 Task: Open Card Compliance Audit Performance Review in Board Content Marketing Podcast Strategy and Execution to Workspace Email Management and add a team member Softage.1@softage.net, a label Purple, a checklist Branding, an attachment from your google drive, a color Purple and finally, add a card description 'Plan and execute company team-building workshop' and a comment 'Given the potential impact of this task on our company reputation for innovation, let us ensure that we approach it with a sense of creativity and imagination.'. Add a start date 'Jan 09, 1900' with a due date 'Jan 16, 1900'
Action: Mouse moved to (633, 133)
Screenshot: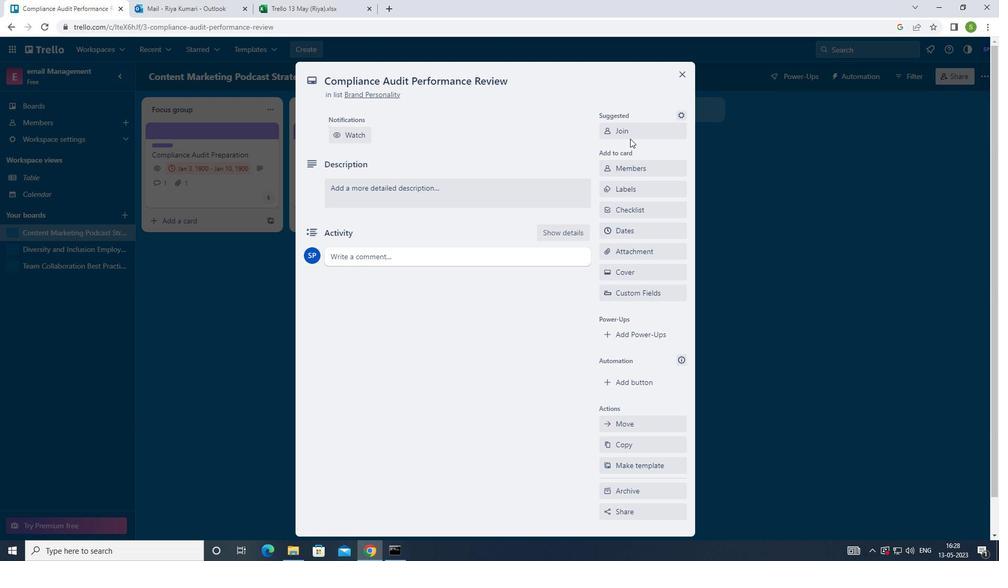 
Action: Mouse pressed left at (633, 133)
Screenshot: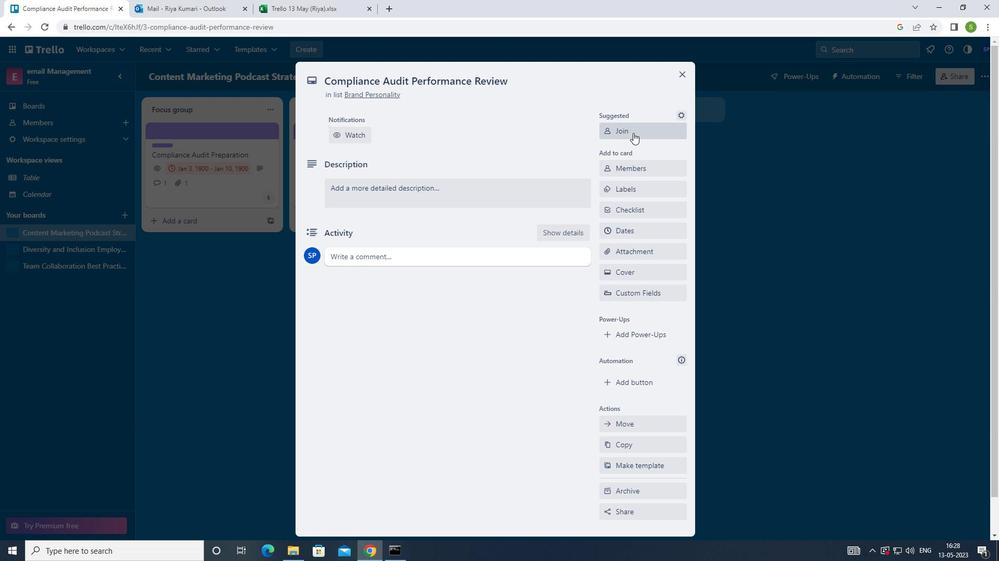 
Action: Mouse moved to (645, 134)
Screenshot: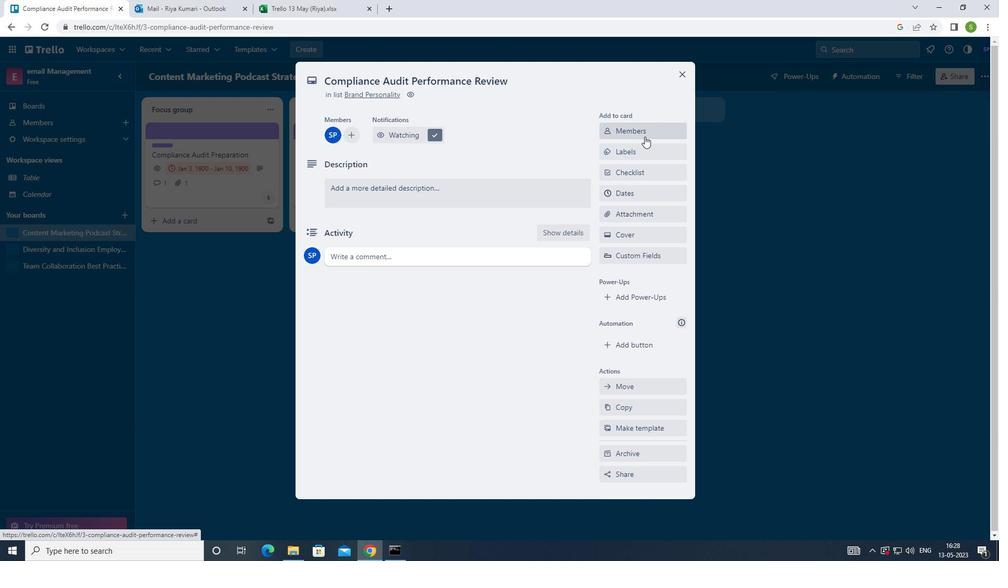 
Action: Mouse pressed left at (645, 134)
Screenshot: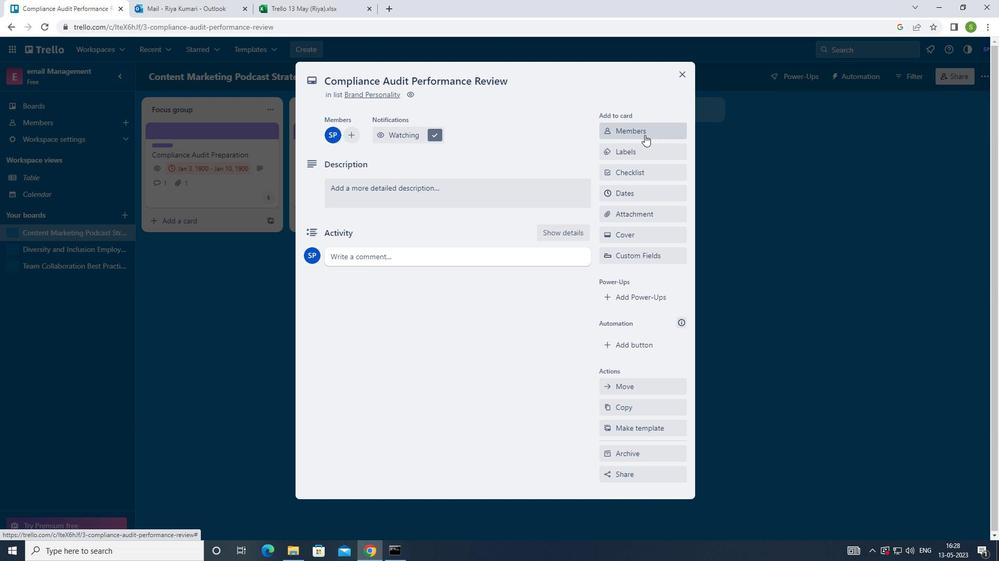 
Action: Mouse moved to (694, 280)
Screenshot: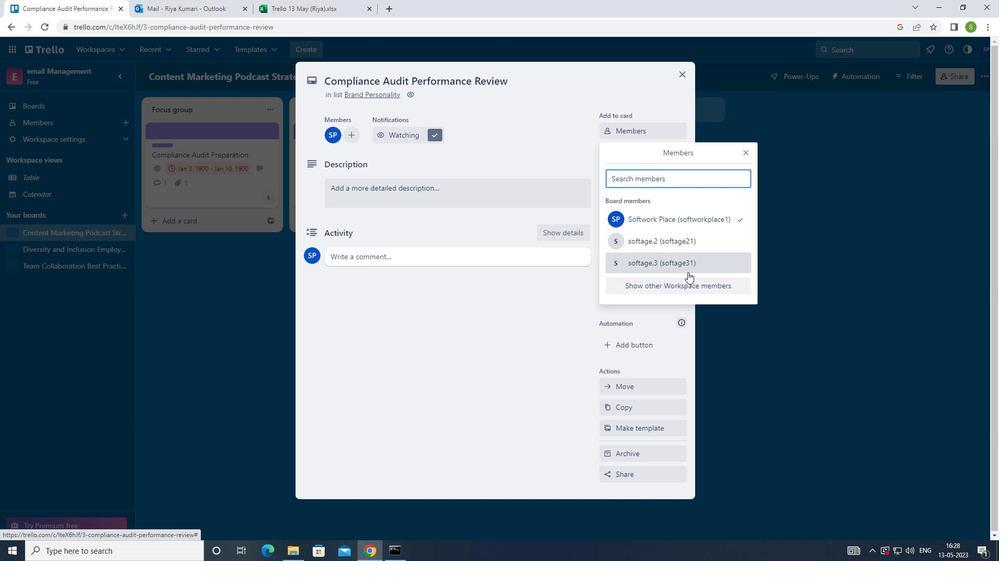 
Action: Key pressed <Key.shift>SOFTAGE.1<Key.shift>@<Key.backspace><Key.backspace><Key.backspace><Key.backspace><Key.backspace><Key.backspace><Key.backspace><Key.backspace><Key.backspace><Key.backspace><Key.backspace><Key.backspace><Key.backspace><Key.caps_lock><Key.shift>SOFTAGE.1<Key.shift>@SOFTAGE.NET
Screenshot: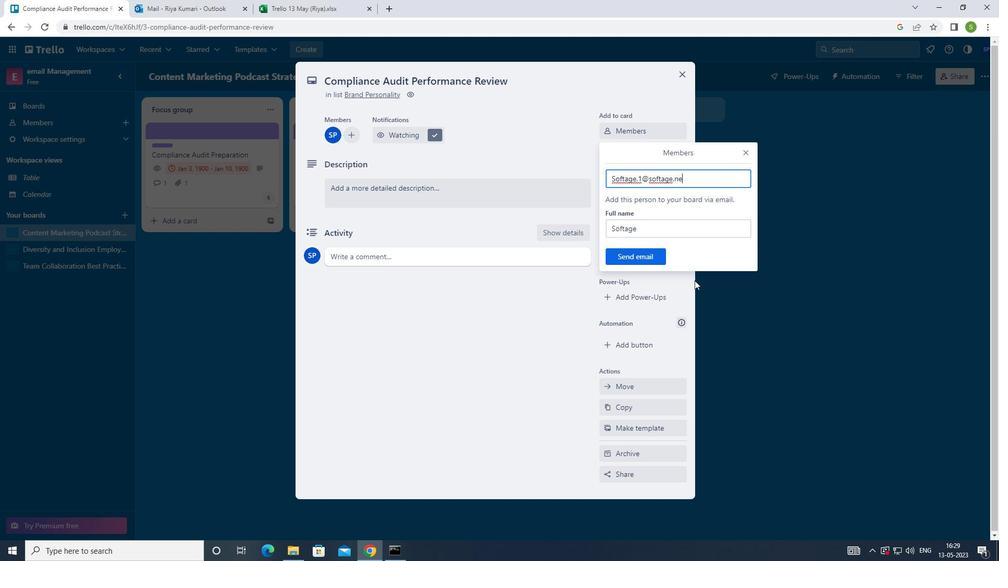
Action: Mouse moved to (641, 257)
Screenshot: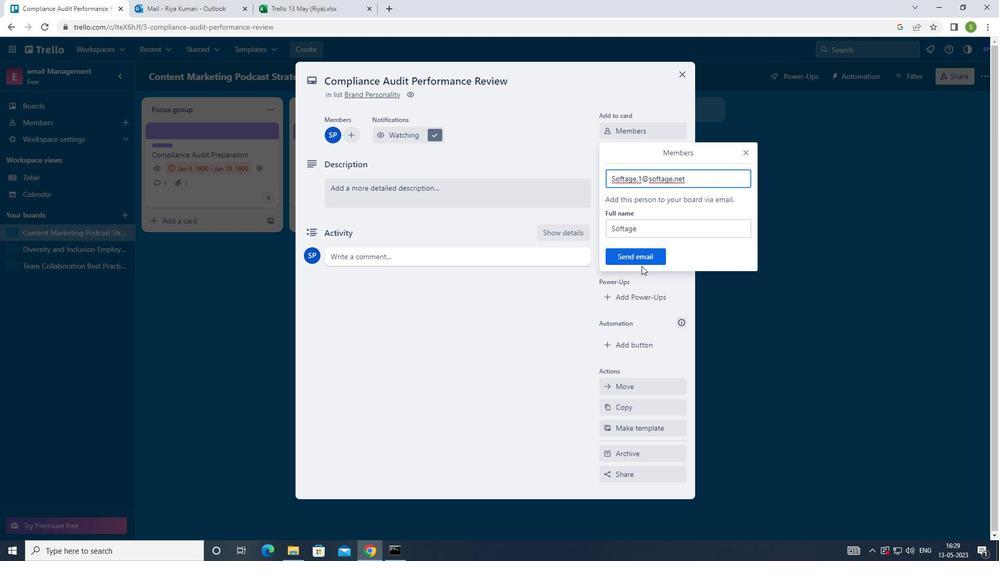 
Action: Mouse pressed left at (641, 257)
Screenshot: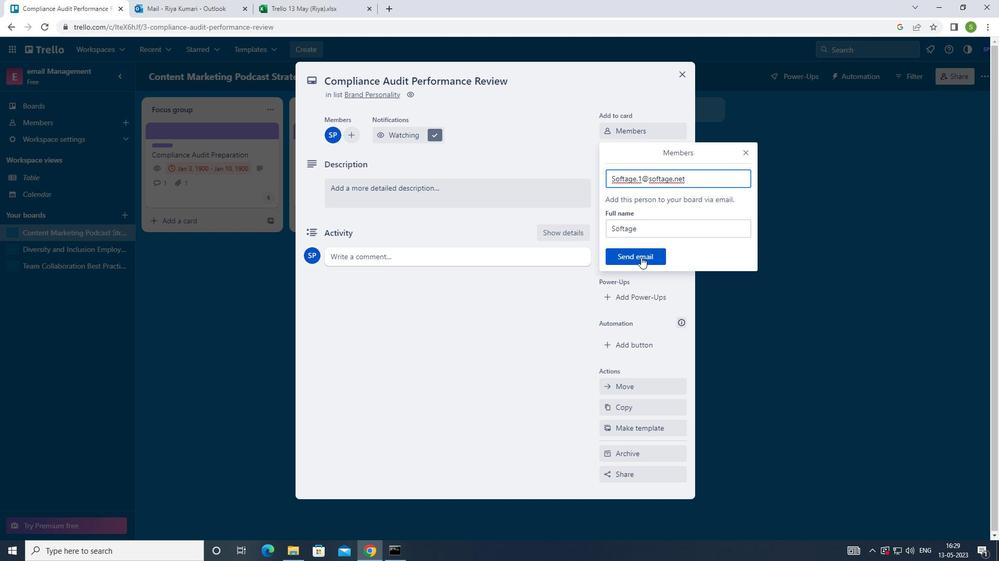 
Action: Mouse moved to (638, 154)
Screenshot: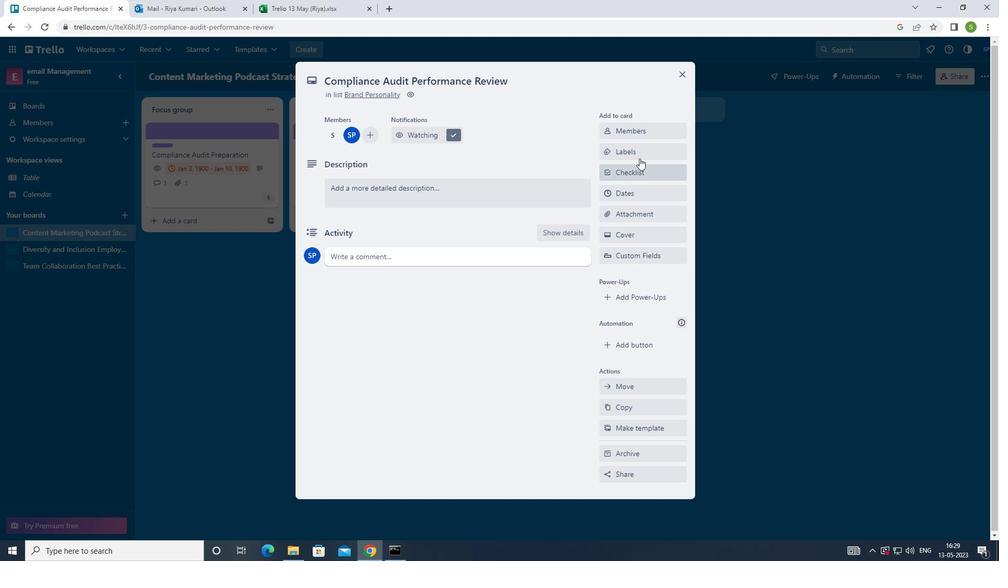 
Action: Mouse pressed left at (638, 154)
Screenshot: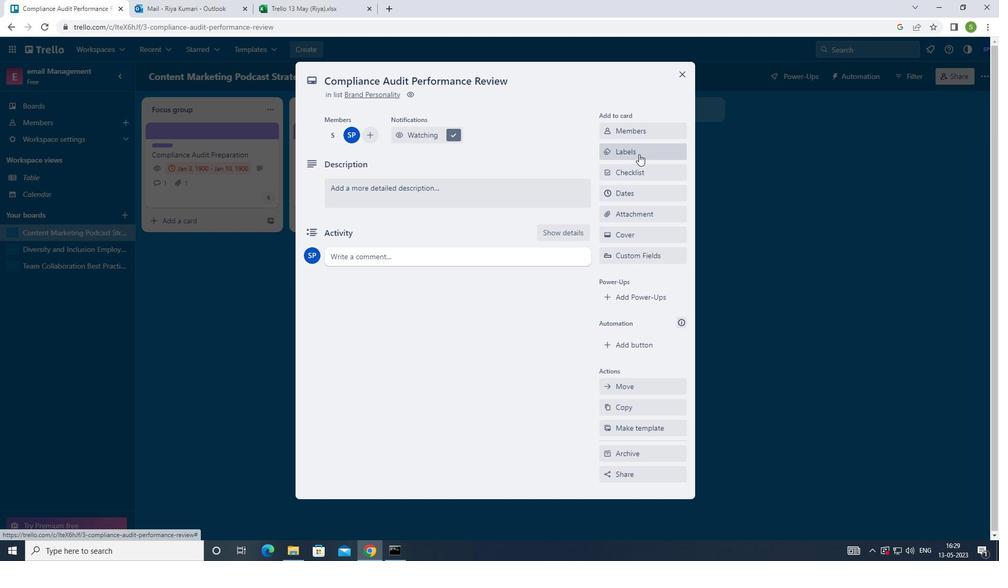 
Action: Mouse moved to (610, 311)
Screenshot: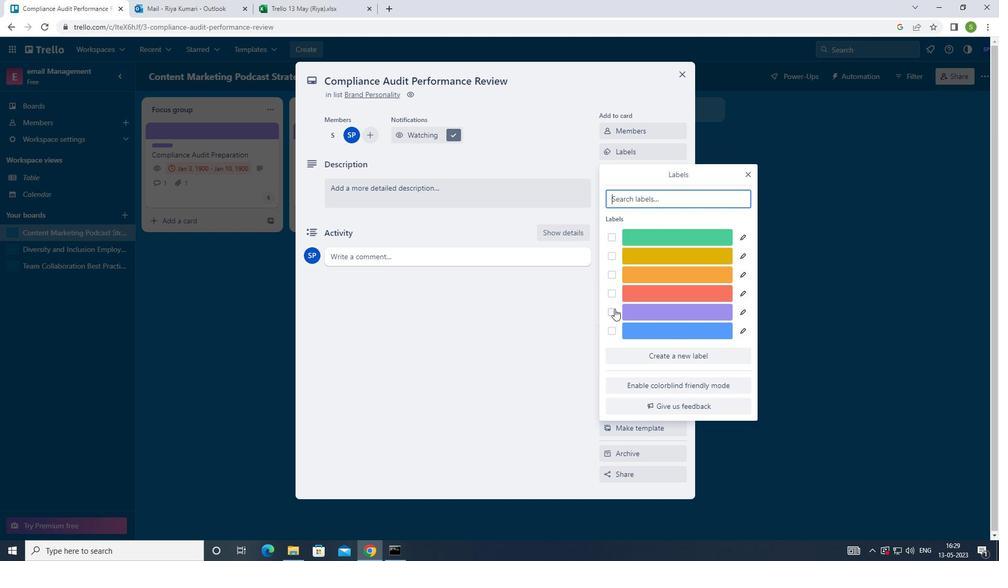 
Action: Mouse pressed left at (610, 311)
Screenshot: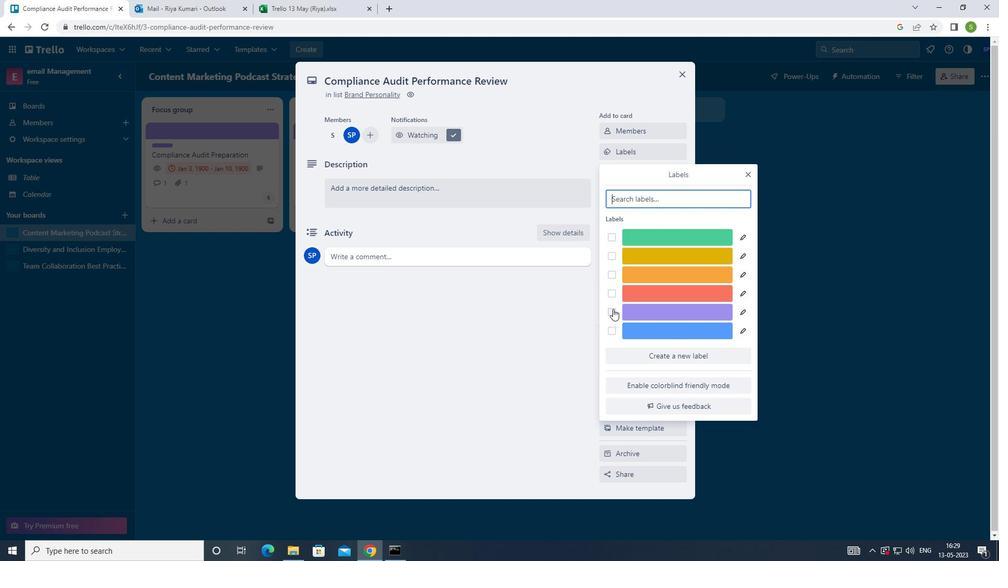 
Action: Mouse moved to (746, 174)
Screenshot: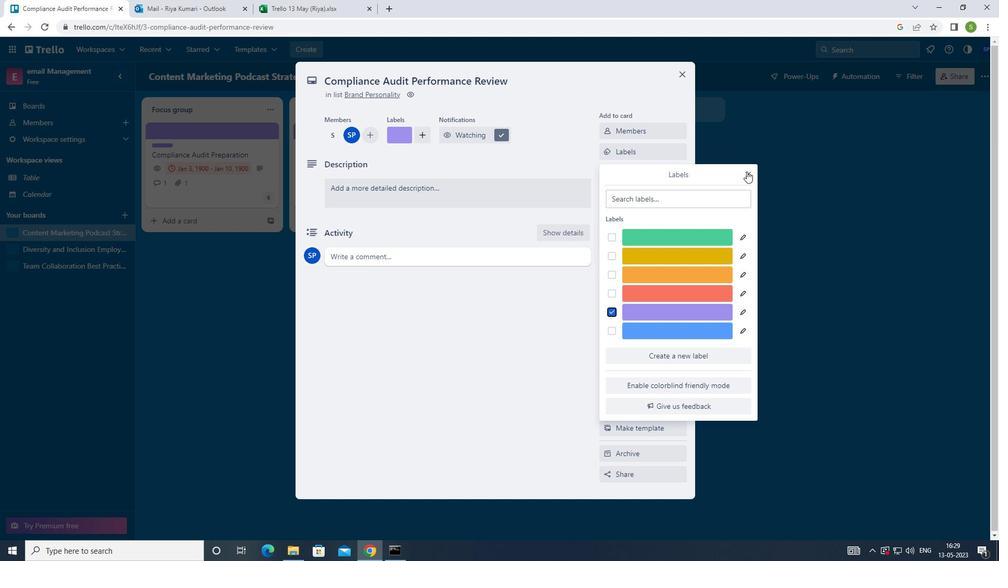 
Action: Mouse pressed left at (746, 174)
Screenshot: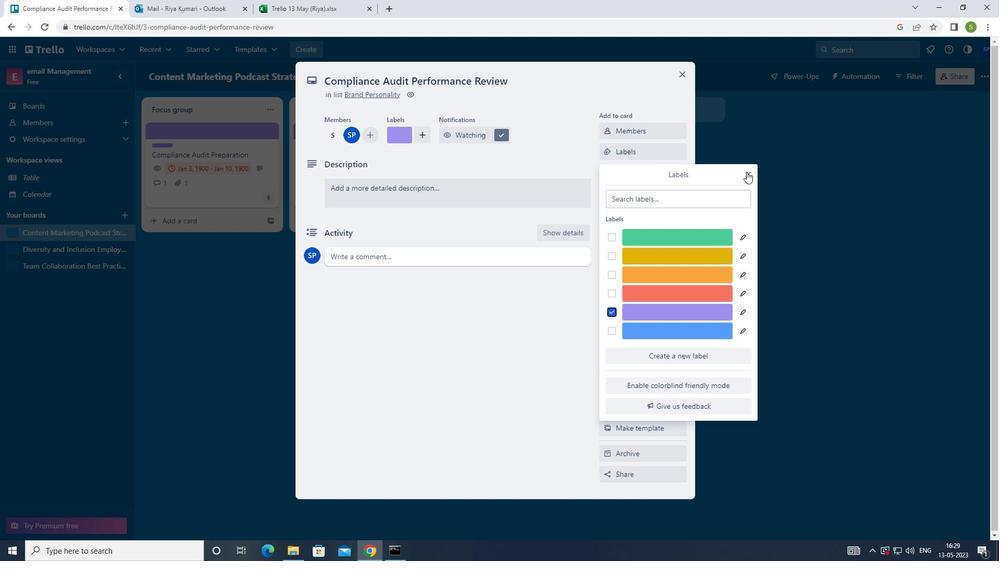 
Action: Mouse moved to (639, 170)
Screenshot: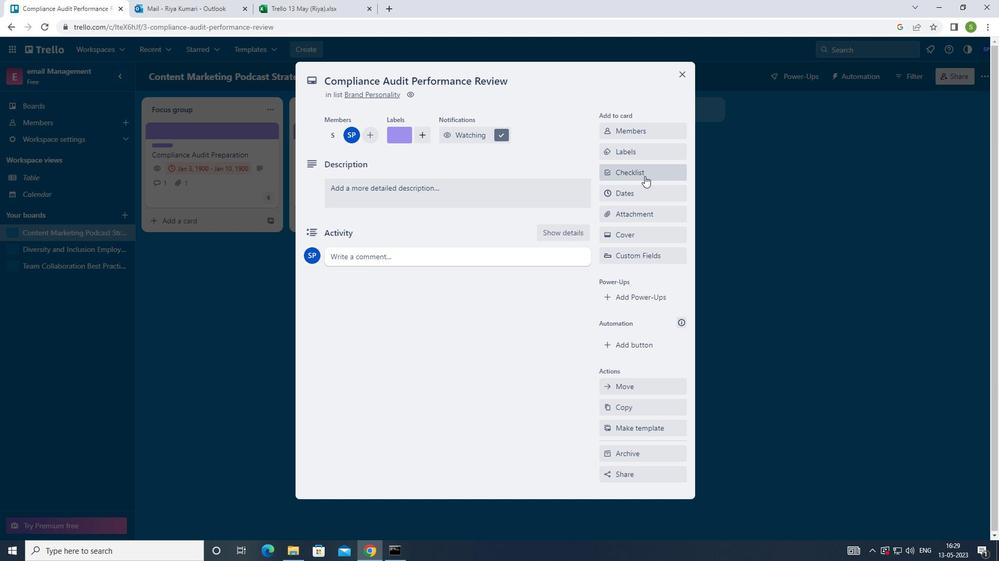 
Action: Mouse pressed left at (639, 170)
Screenshot: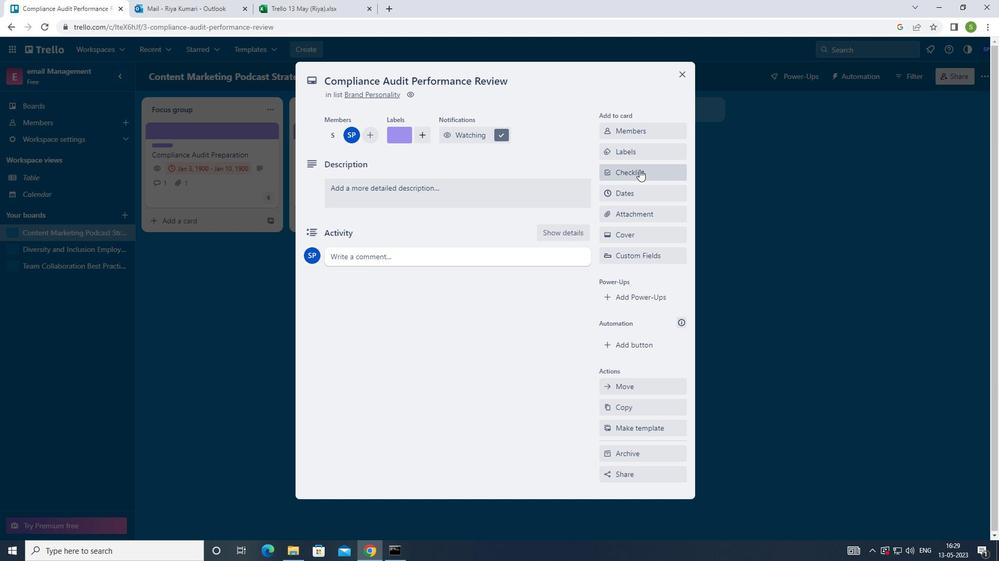 
Action: Mouse moved to (650, 209)
Screenshot: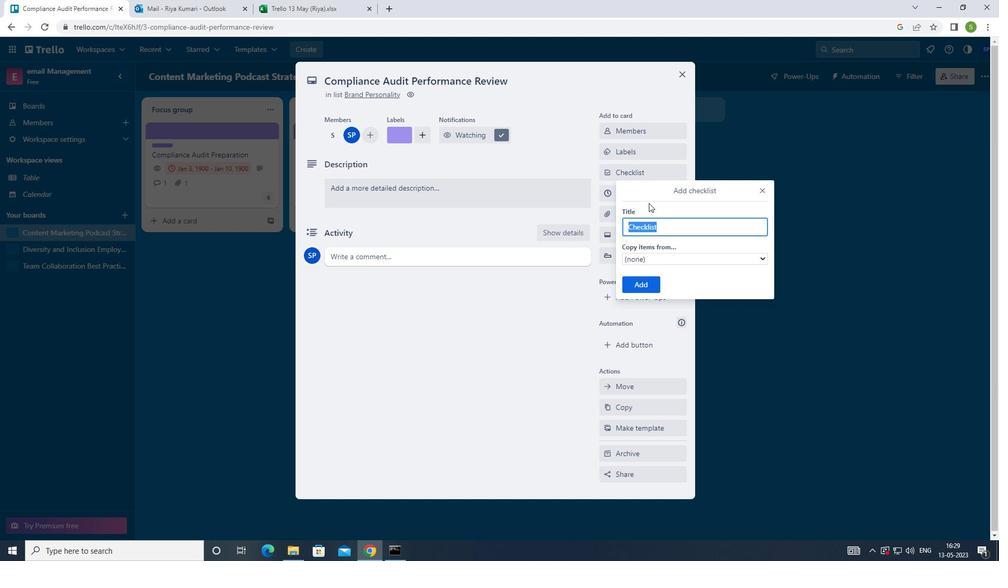 
Action: Key pressed <Key.shift>BRANDING
Screenshot: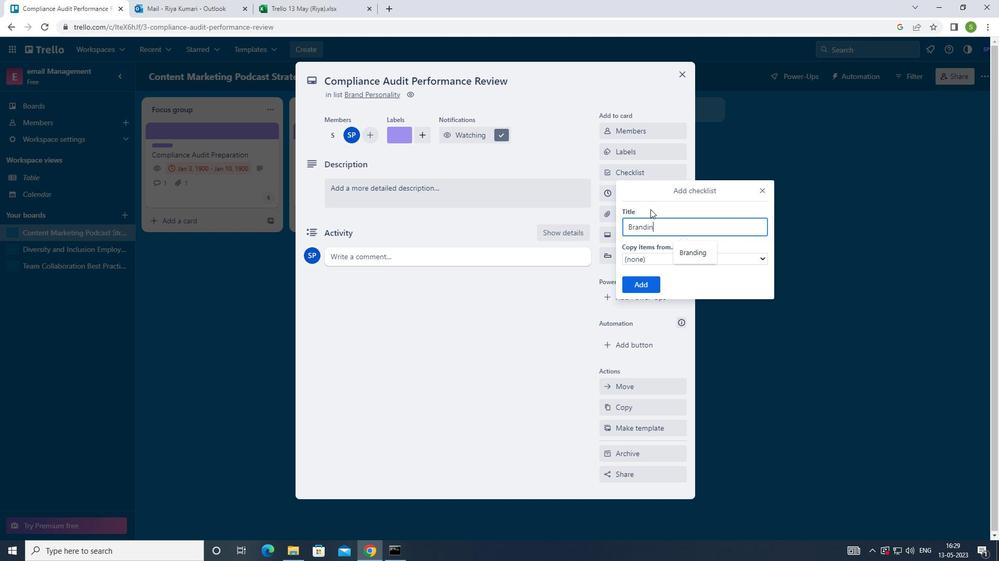 
Action: Mouse moved to (642, 288)
Screenshot: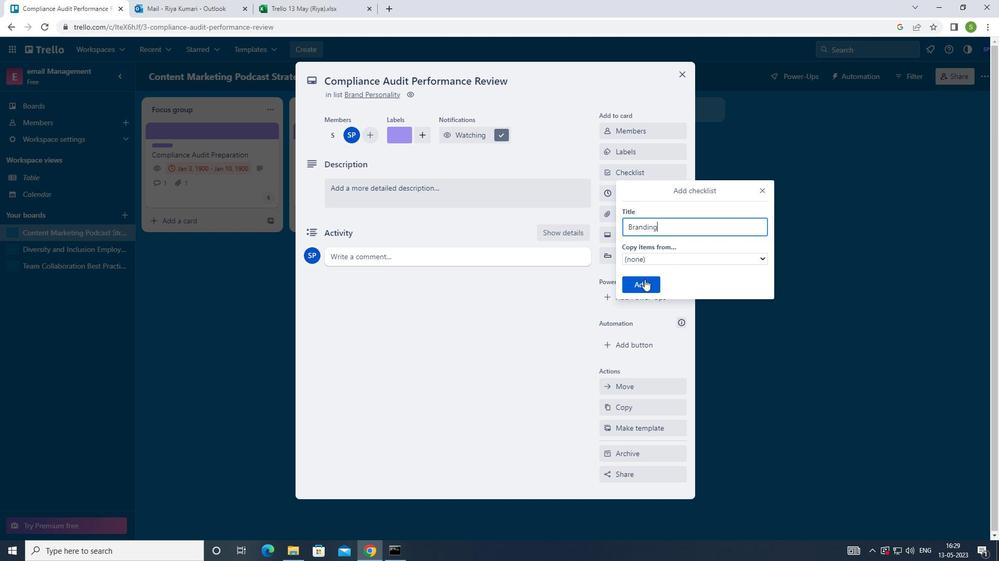 
Action: Mouse pressed left at (642, 288)
Screenshot: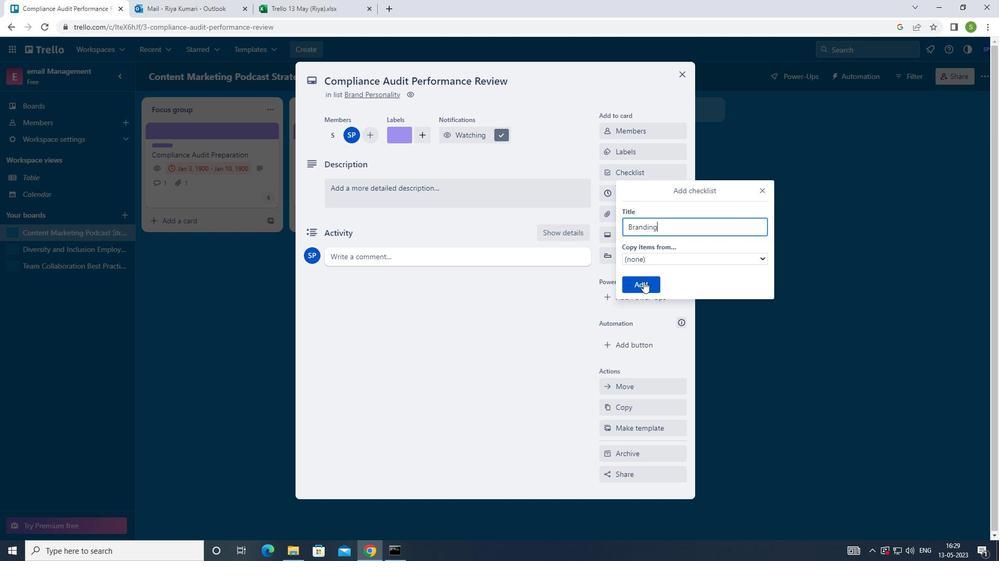
Action: Mouse moved to (635, 220)
Screenshot: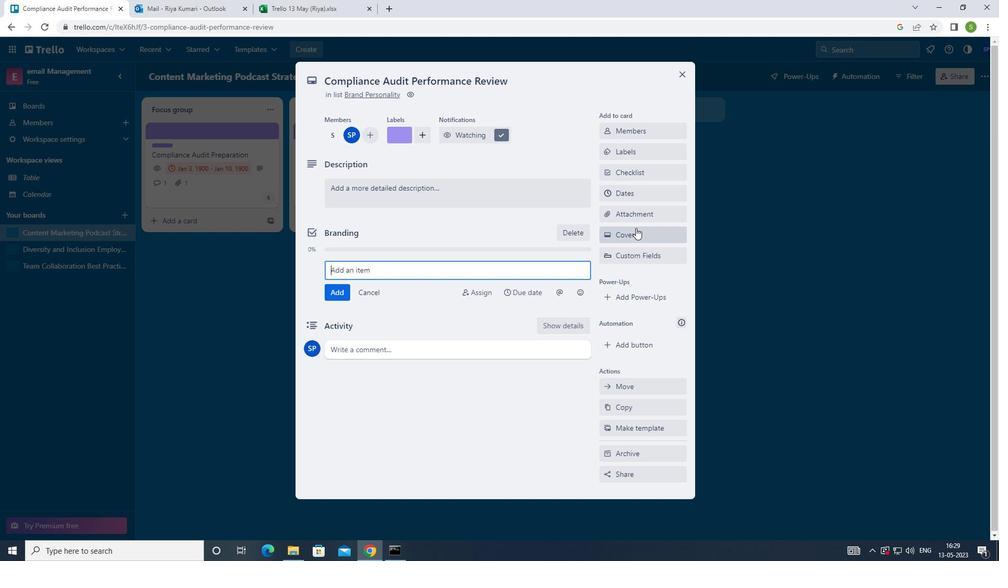 
Action: Mouse pressed left at (635, 220)
Screenshot: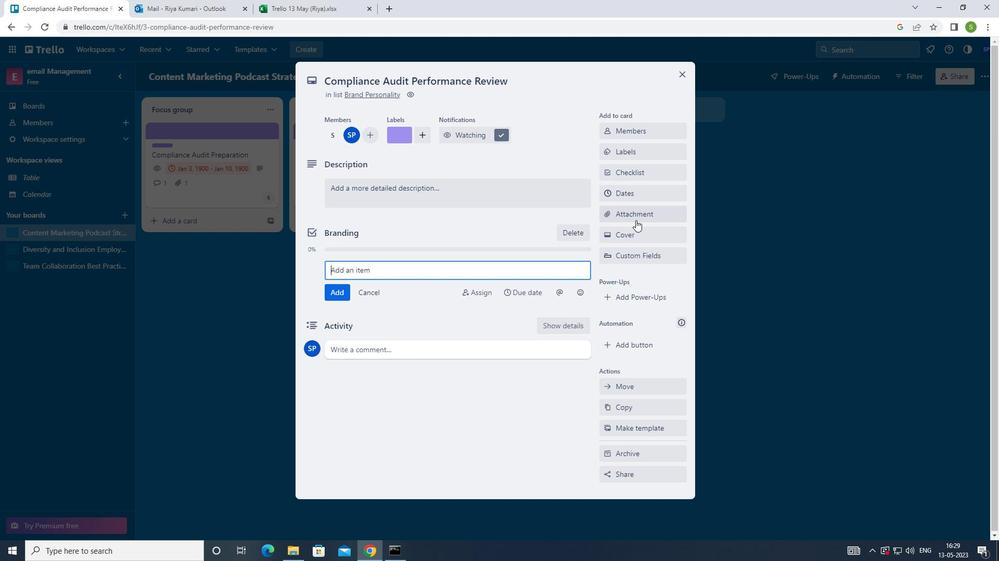 
Action: Mouse moved to (642, 294)
Screenshot: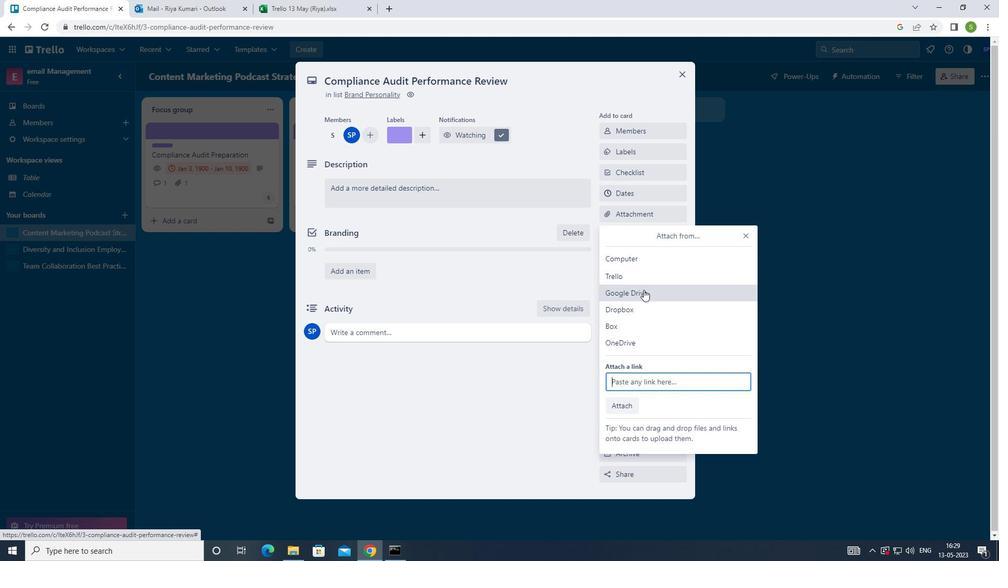 
Action: Mouse pressed left at (642, 294)
Screenshot: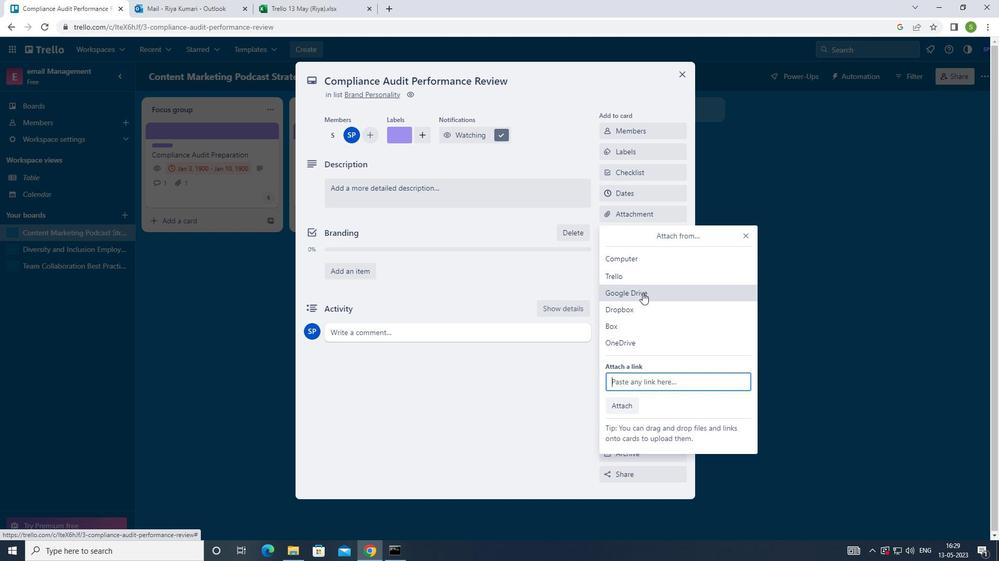 
Action: Mouse moved to (291, 281)
Screenshot: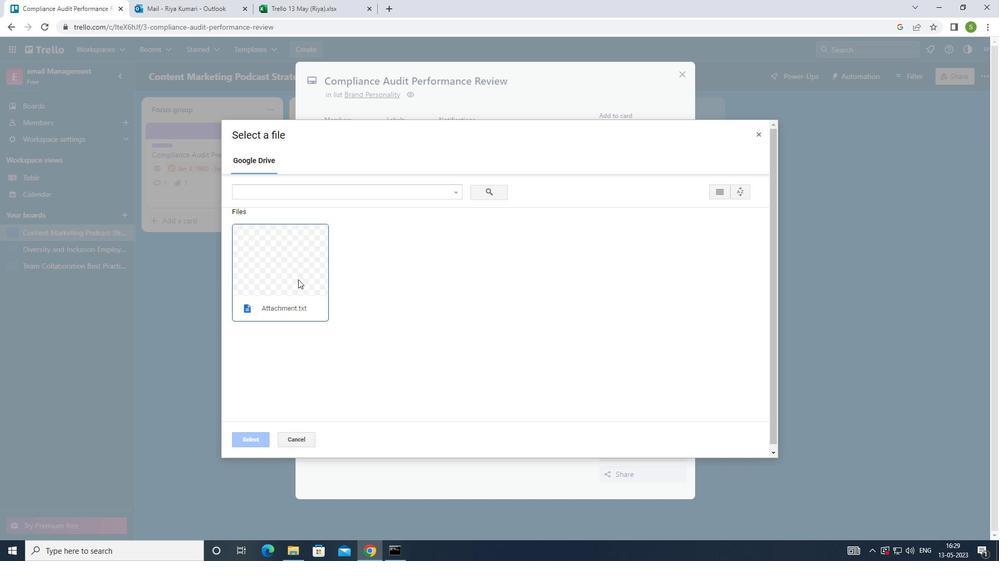 
Action: Mouse pressed left at (291, 281)
Screenshot: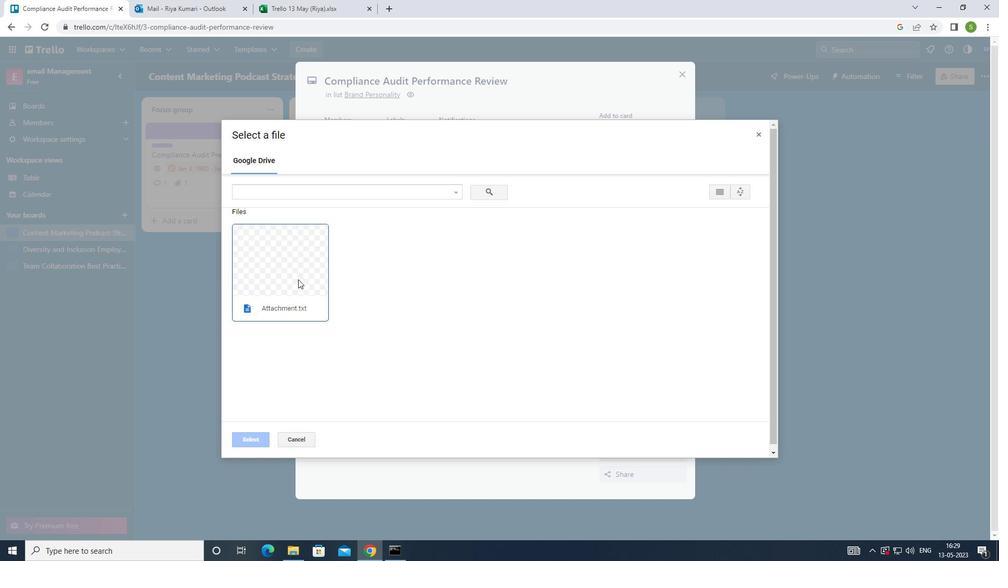 
Action: Mouse moved to (249, 443)
Screenshot: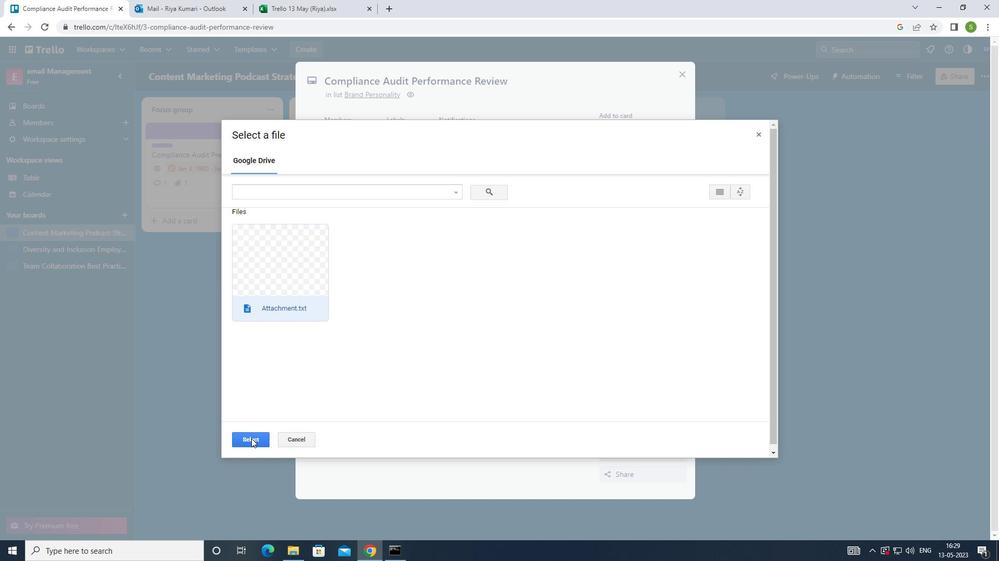 
Action: Mouse pressed left at (249, 443)
Screenshot: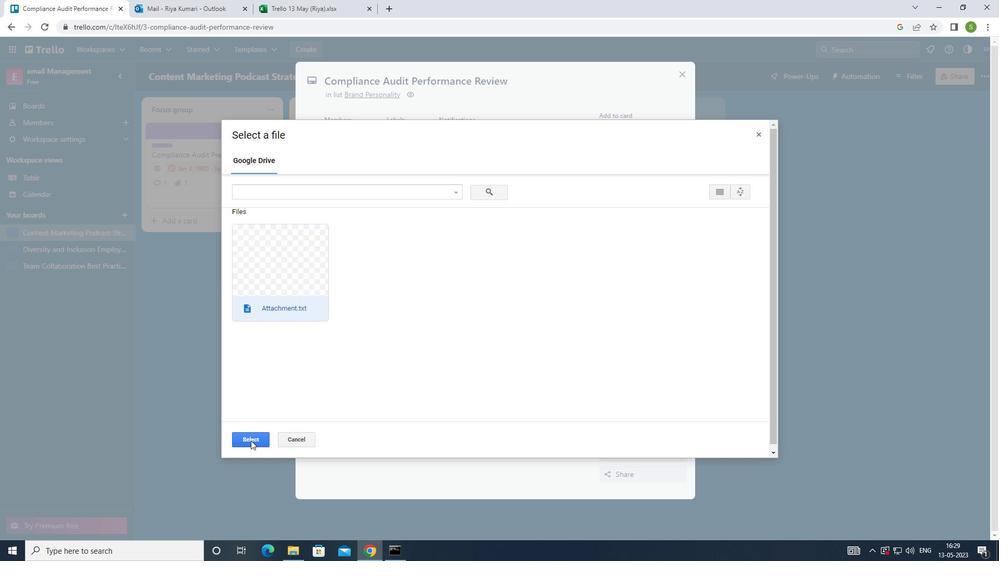 
Action: Mouse moved to (622, 237)
Screenshot: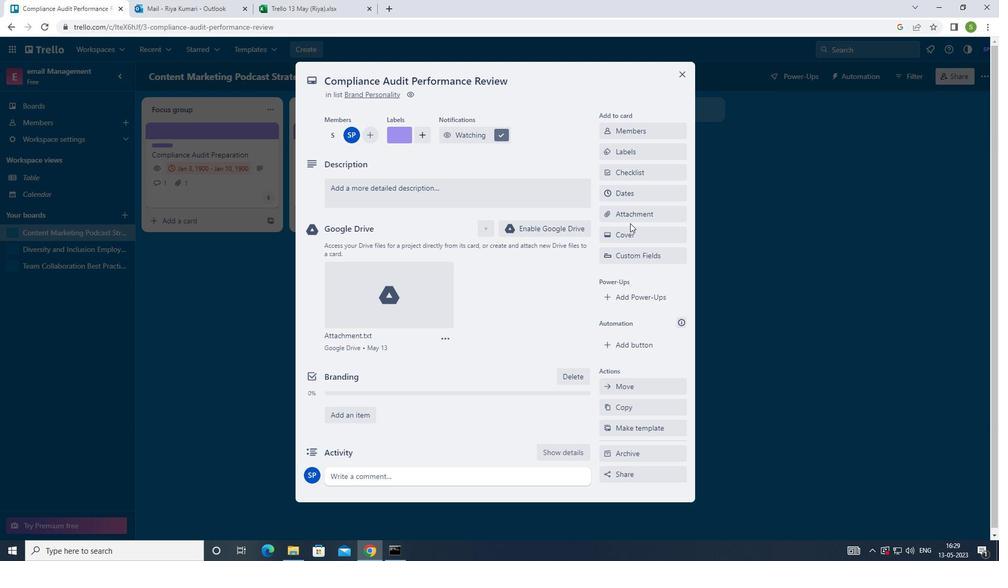 
Action: Mouse pressed left at (622, 237)
Screenshot: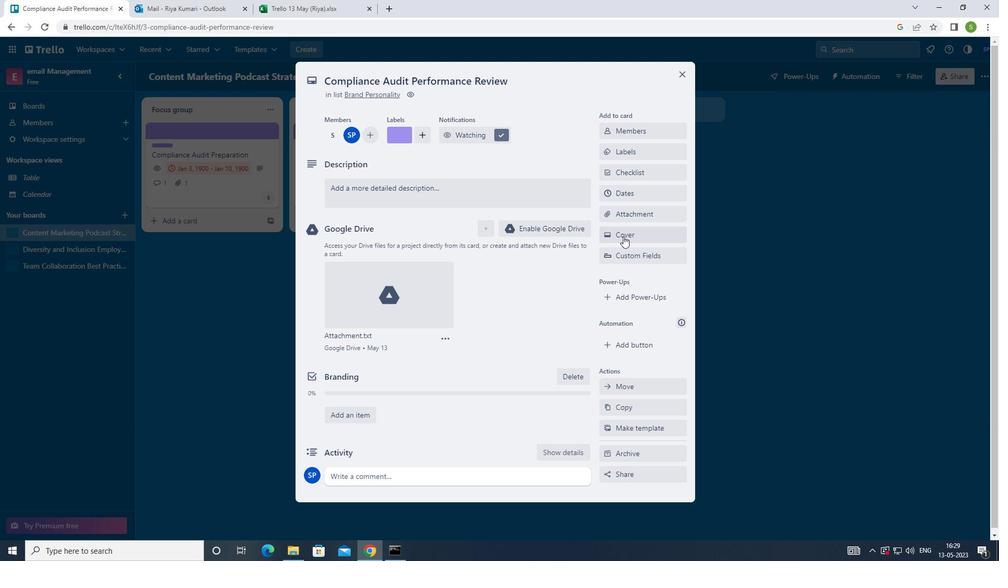 
Action: Mouse moved to (743, 331)
Screenshot: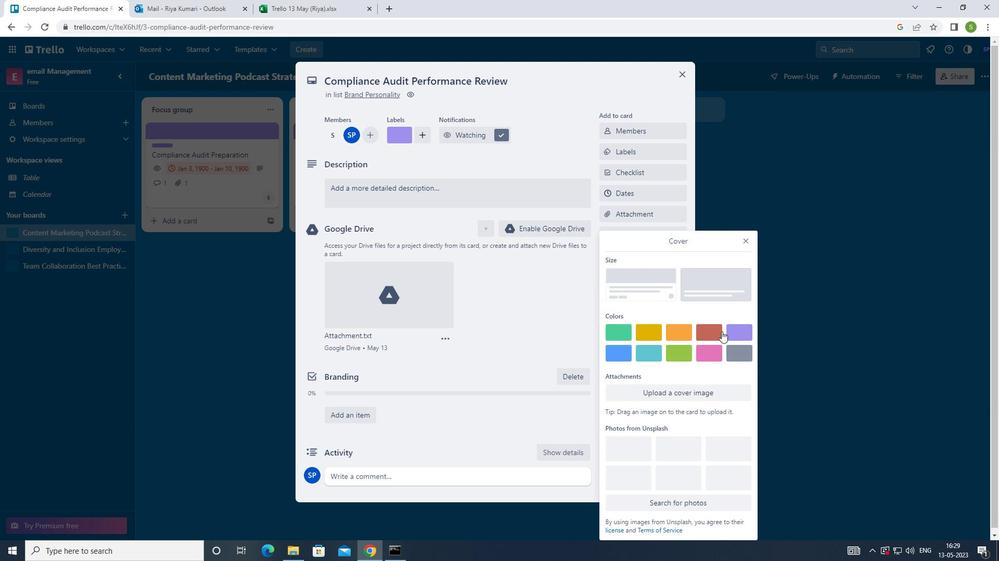 
Action: Mouse pressed left at (743, 331)
Screenshot: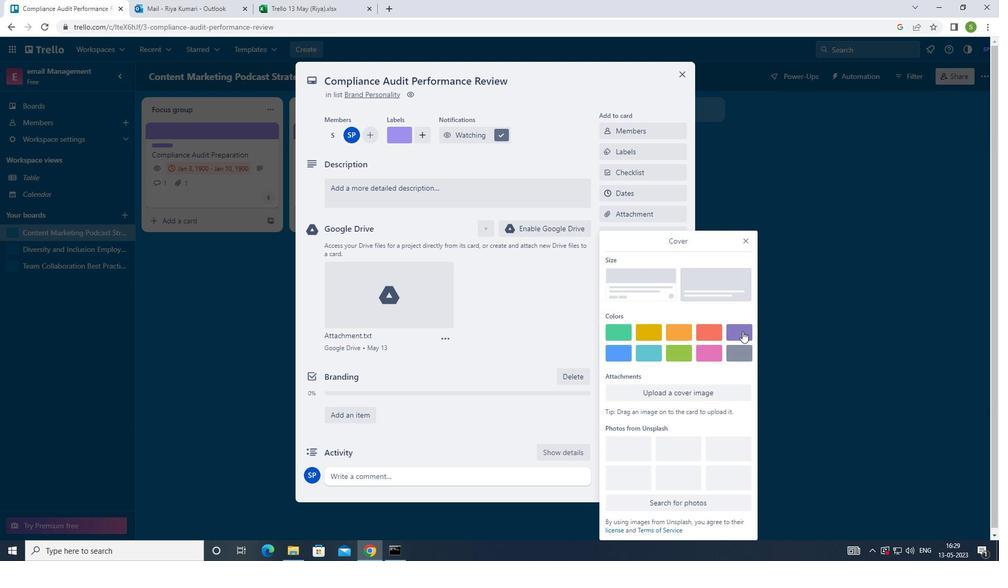 
Action: Mouse moved to (746, 224)
Screenshot: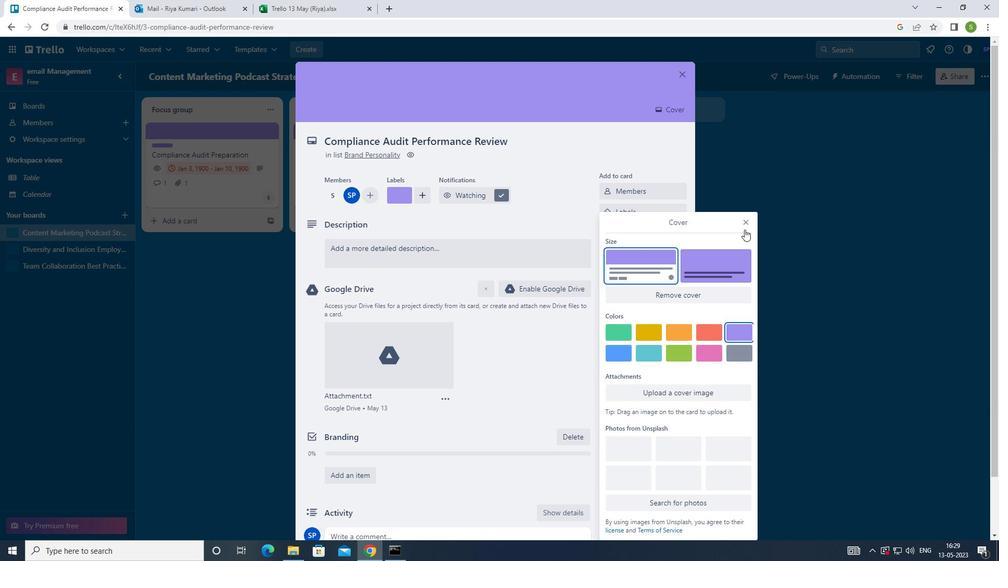 
Action: Mouse pressed left at (746, 224)
Screenshot: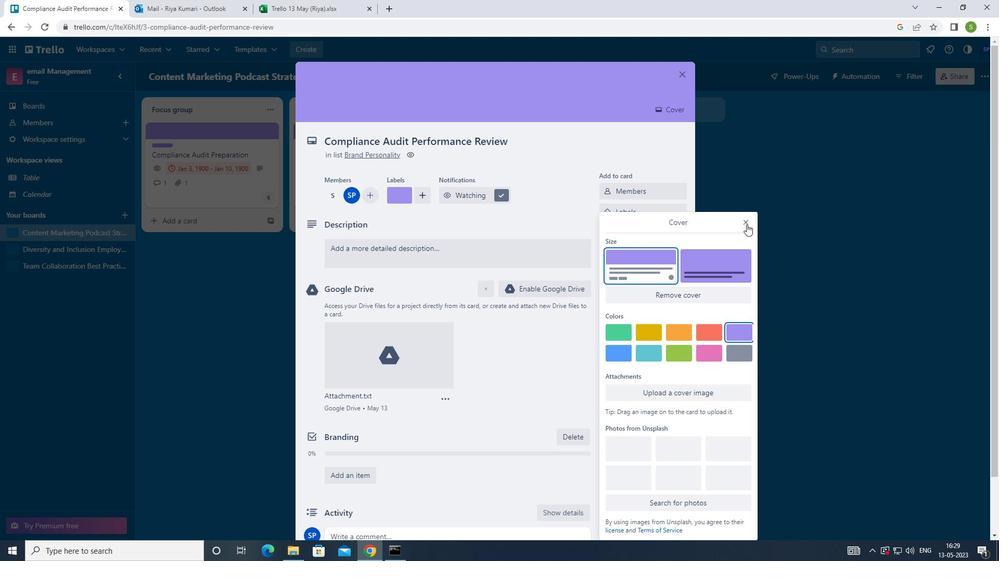 
Action: Mouse moved to (446, 256)
Screenshot: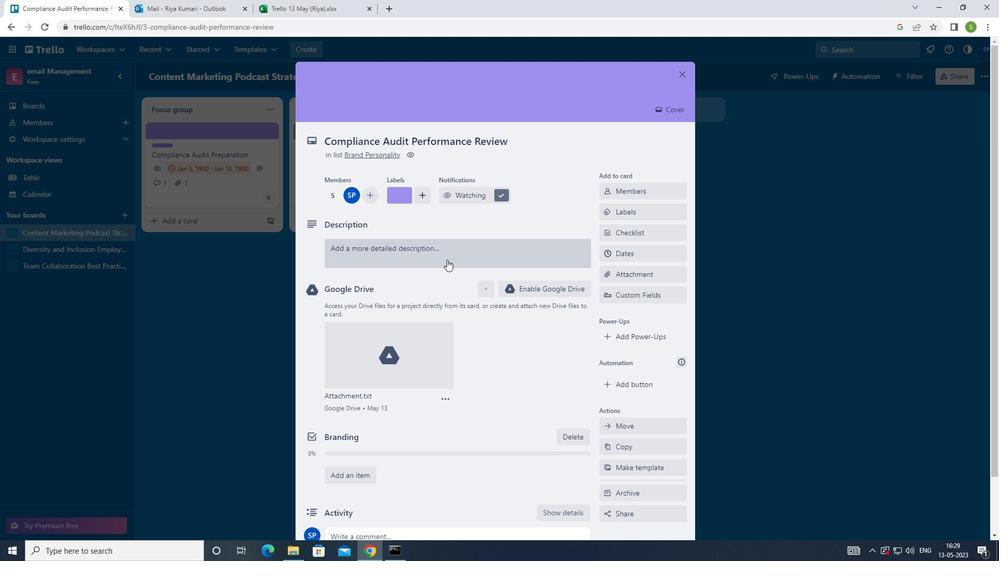 
Action: Mouse pressed left at (446, 256)
Screenshot: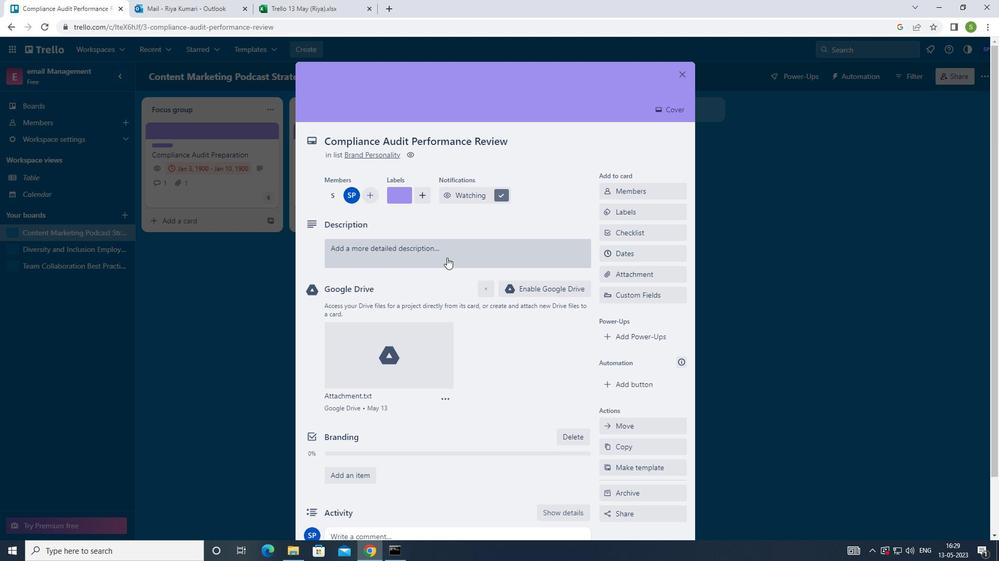 
Action: Mouse moved to (516, 253)
Screenshot: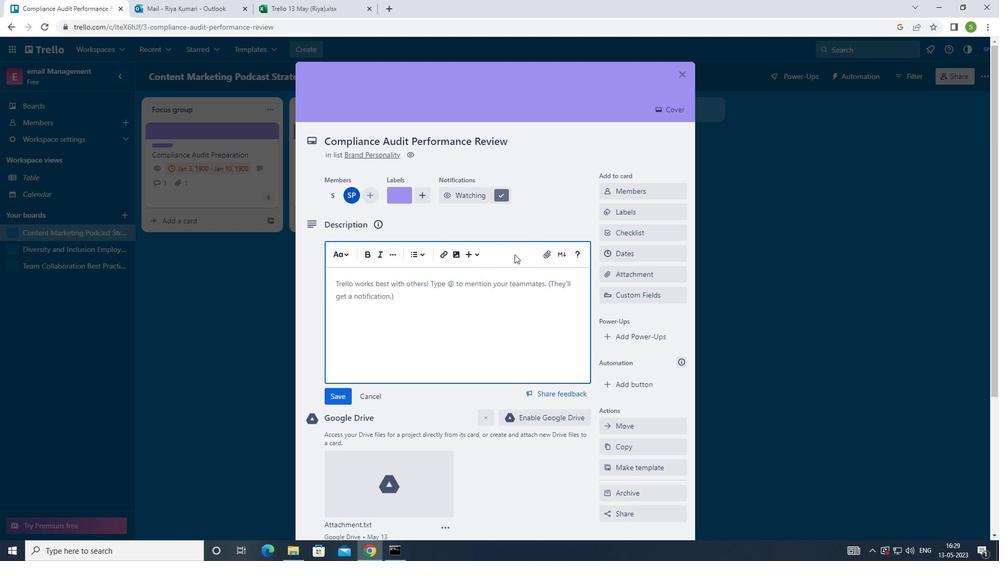 
Action: Key pressed <Key.shift_r>PLAN<Key.space>AND<Key.space>EXECUTE<Key.space>CO
Screenshot: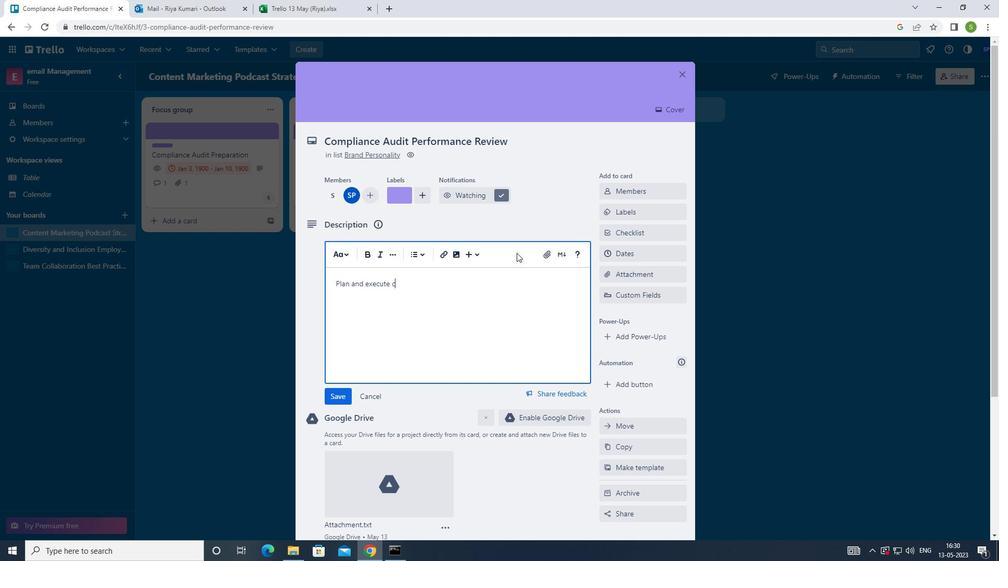 
Action: Mouse moved to (516, 253)
Screenshot: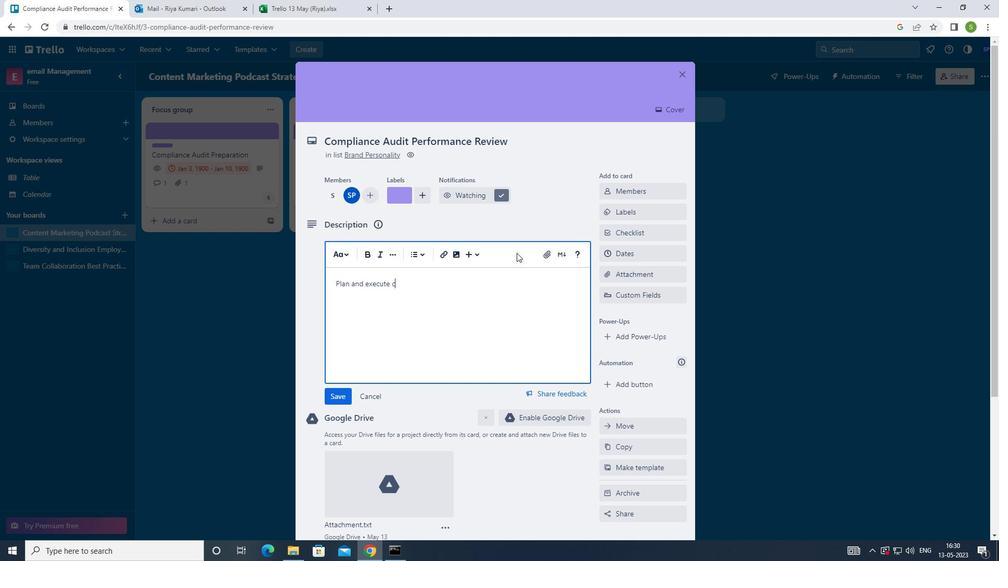 
Action: Key pressed MPAN
Screenshot: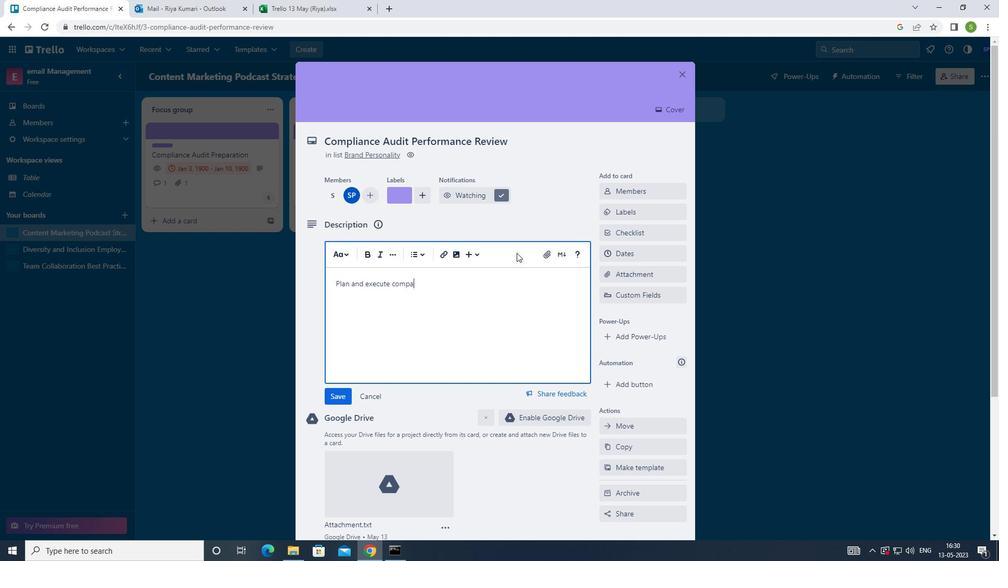 
Action: Mouse moved to (516, 253)
Screenshot: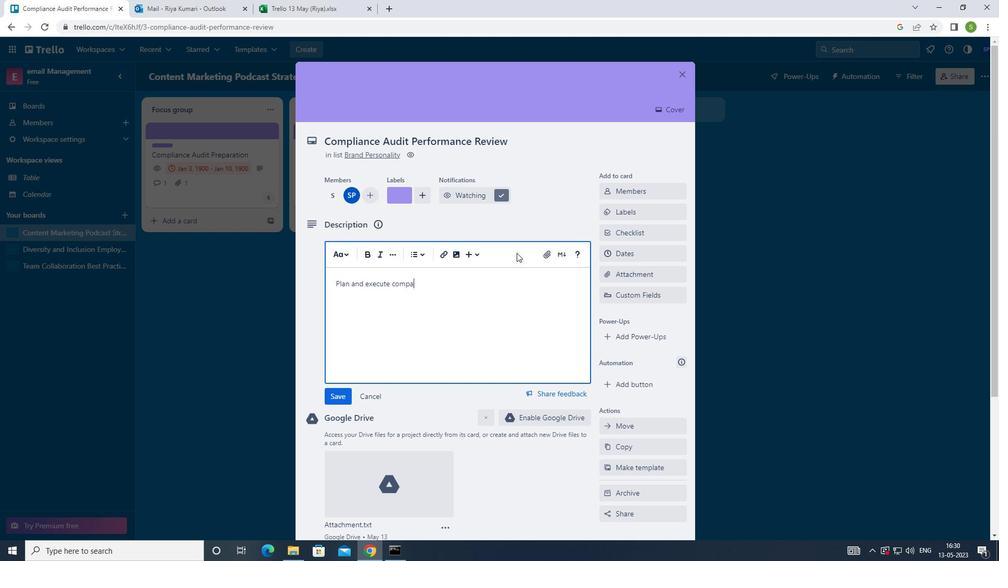
Action: Key pressed Y<Key.space>TEAM-BUILDIN
Screenshot: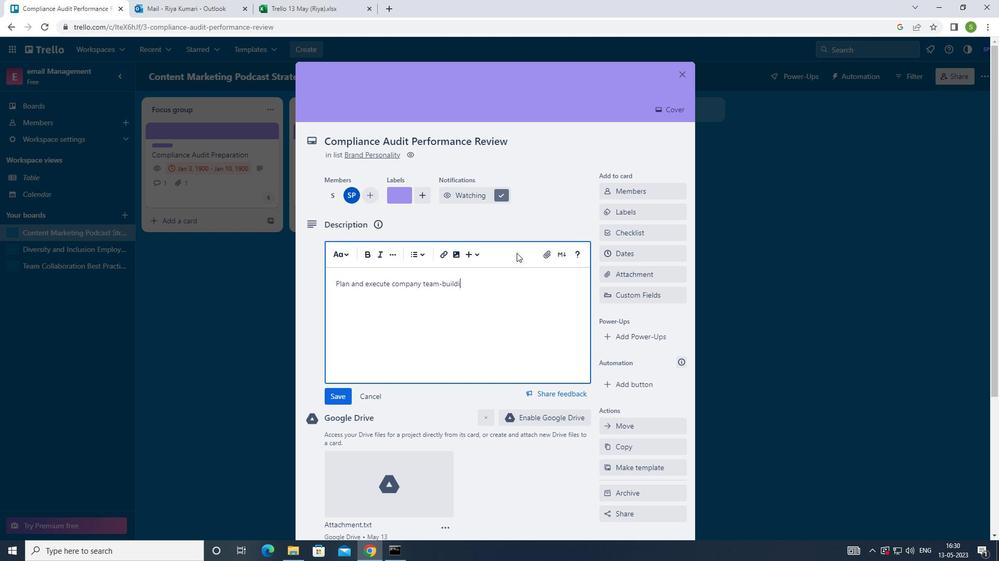 
Action: Mouse moved to (516, 253)
Screenshot: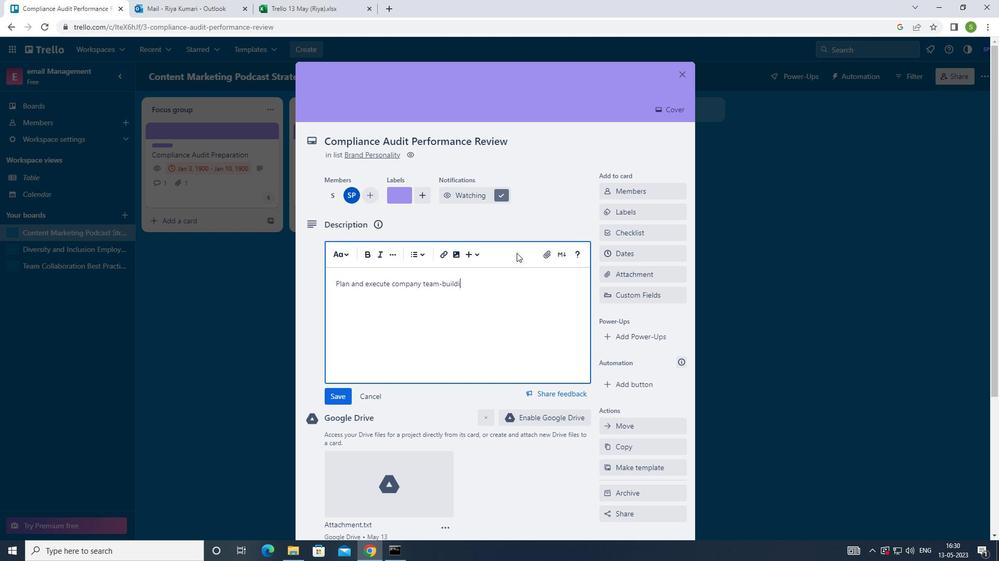
Action: Key pressed G
Screenshot: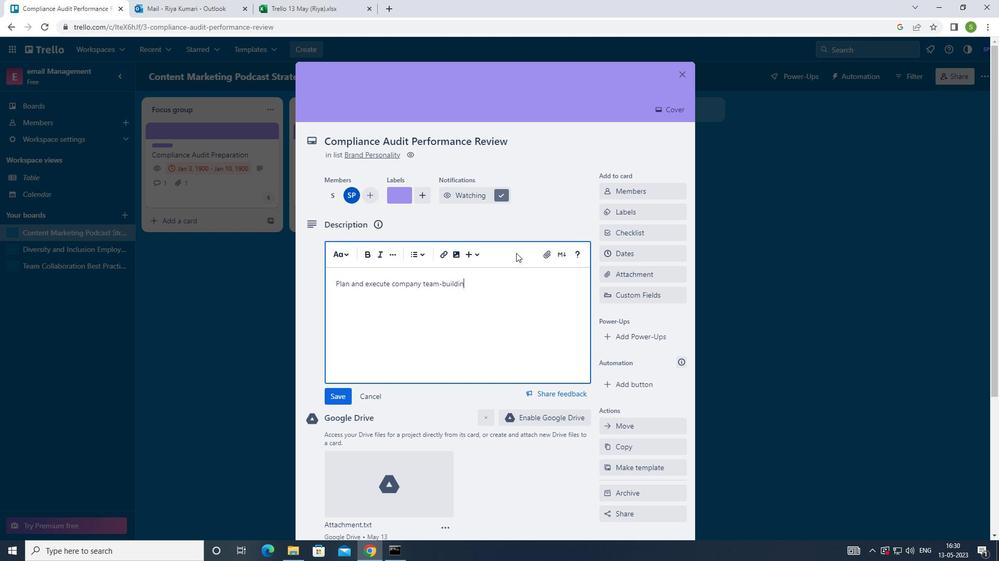 
Action: Mouse moved to (335, 399)
Screenshot: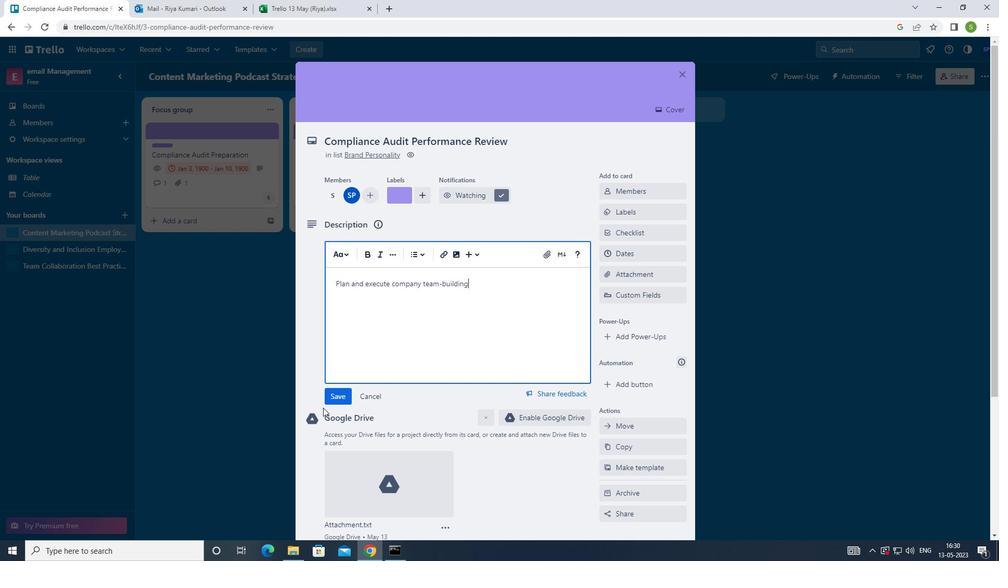 
Action: Mouse pressed left at (335, 399)
Screenshot: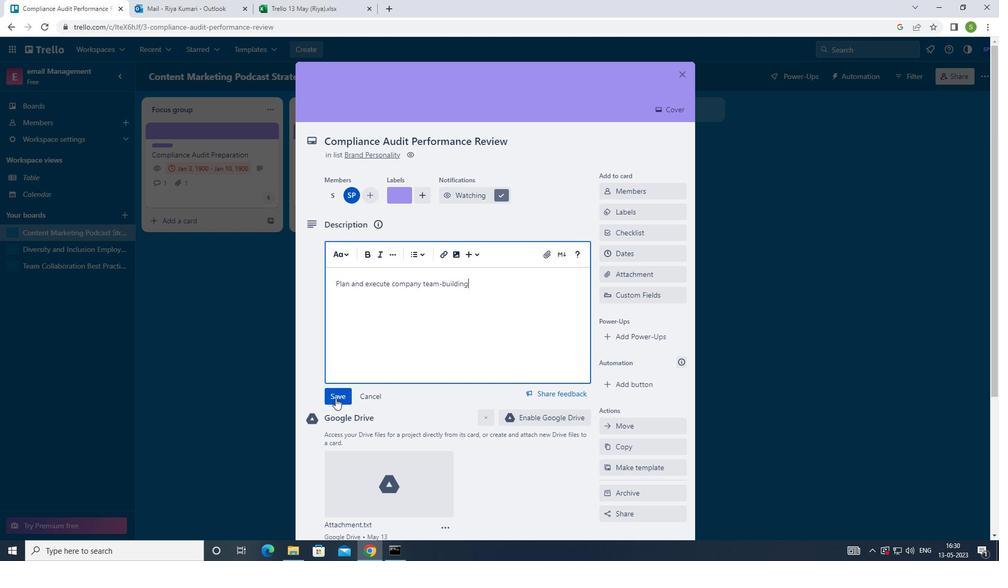 
Action: Mouse moved to (353, 522)
Screenshot: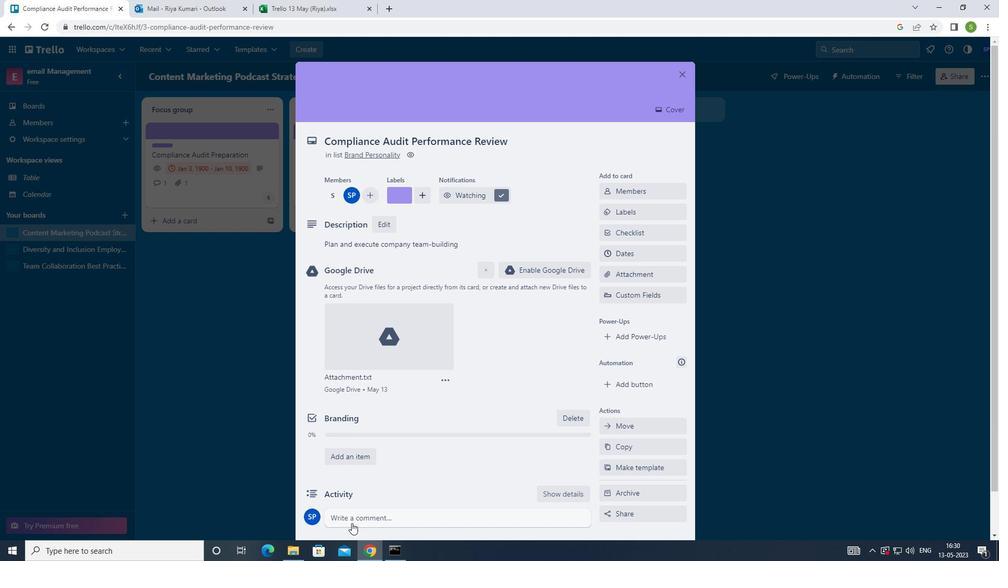 
Action: Mouse pressed left at (353, 522)
Screenshot: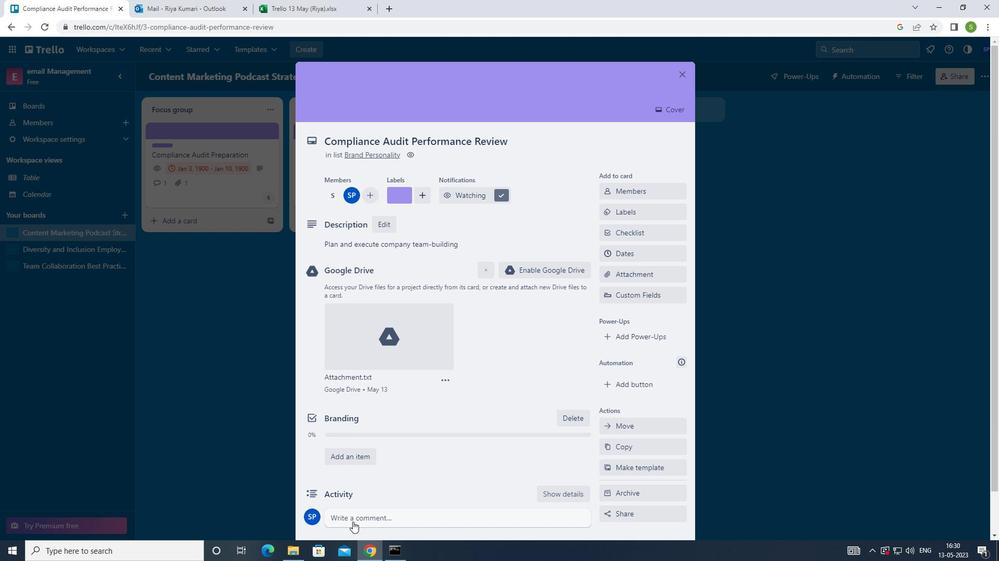 
Action: Mouse moved to (424, 442)
Screenshot: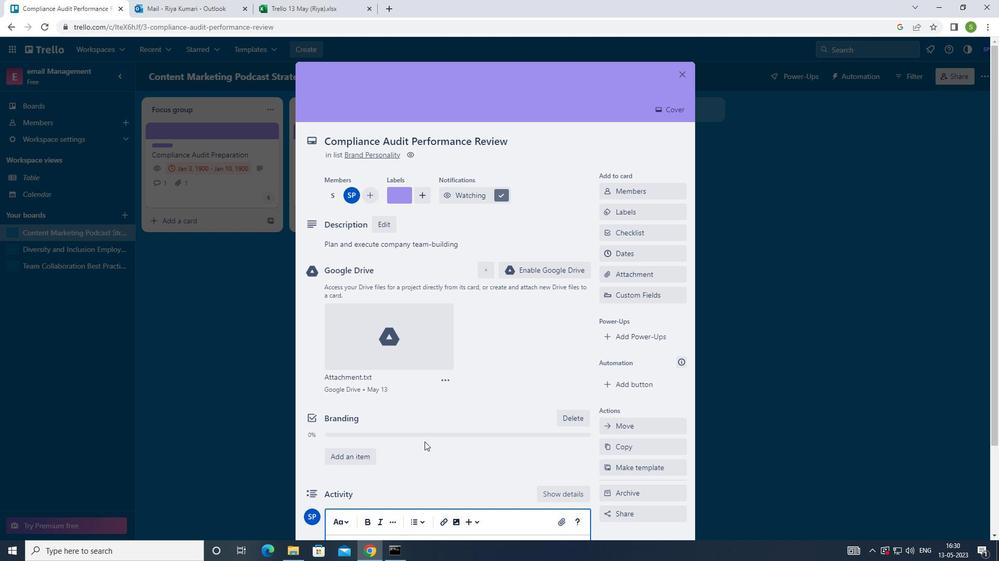
Action: Mouse scrolled (424, 441) with delta (0, 0)
Screenshot: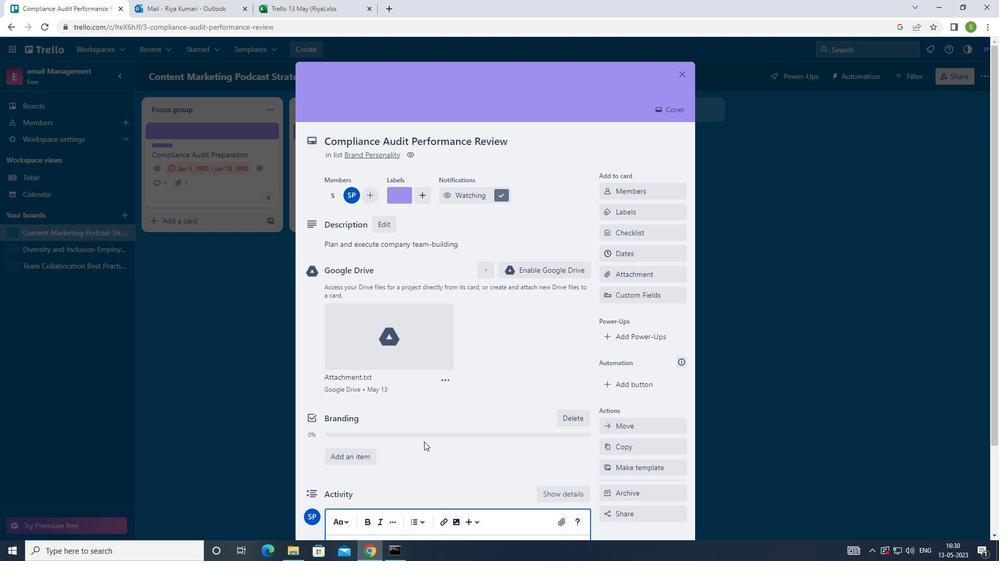 
Action: Mouse scrolled (424, 441) with delta (0, 0)
Screenshot: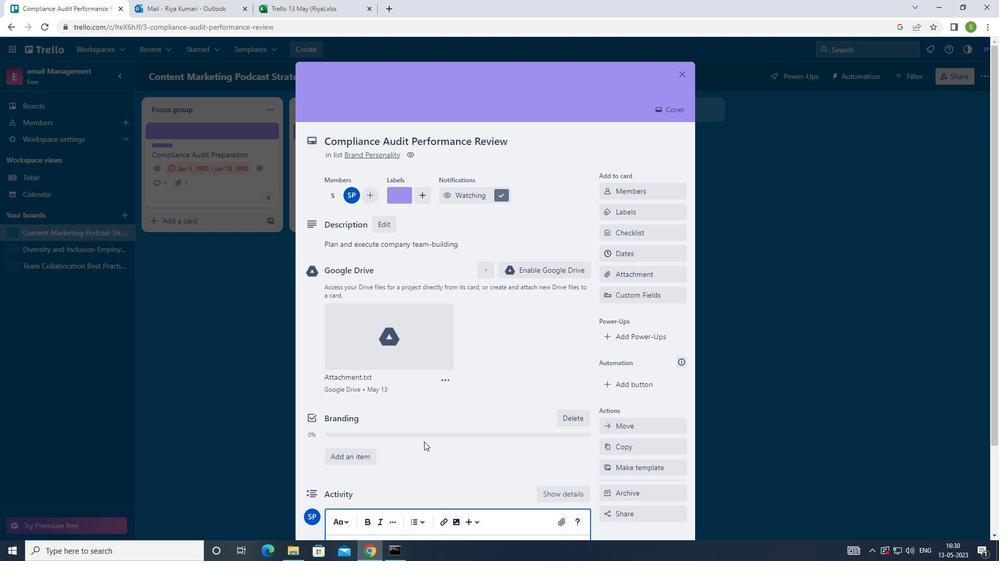 
Action: Mouse moved to (423, 442)
Screenshot: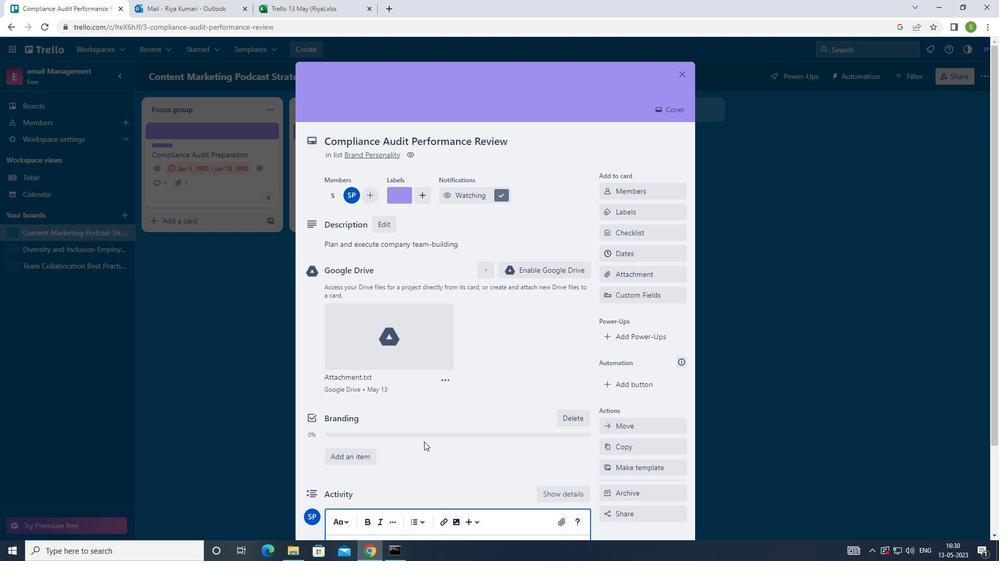 
Action: Mouse scrolled (423, 441) with delta (0, 0)
Screenshot: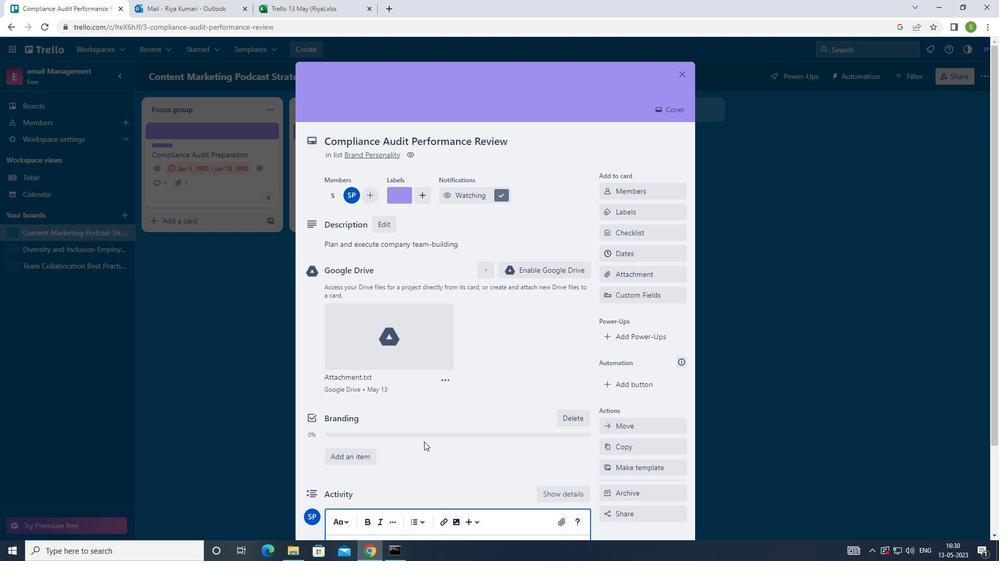 
Action: Key pressed <Key.shift><Key.shift>GIVEN<Key.space>THE<Key.space>POTENTIAL<Key.space>IMPACT<Key.space>OF<Key.space>THIS<Key.space>TASK<Key.space>ON<Key.space>OUR<Key.space>COMPANY<Key.space>REPUTATION<Key.space>FOR<Key.space>INNOVATO<Key.backspace>ION<Key.space>LET<Key.space>US<Key.space>ENSURE<Key.space>THAT<Key.space>WE<Key.space>APPROACH<Key.space>IT<Key.space>WITH<Key.space>A<Key.space>SENSE<Key.space>OF<Key.space>CREATIVITY<Key.space>AND<Key.space>IMAGINAY<Key.backspace>TION
Screenshot: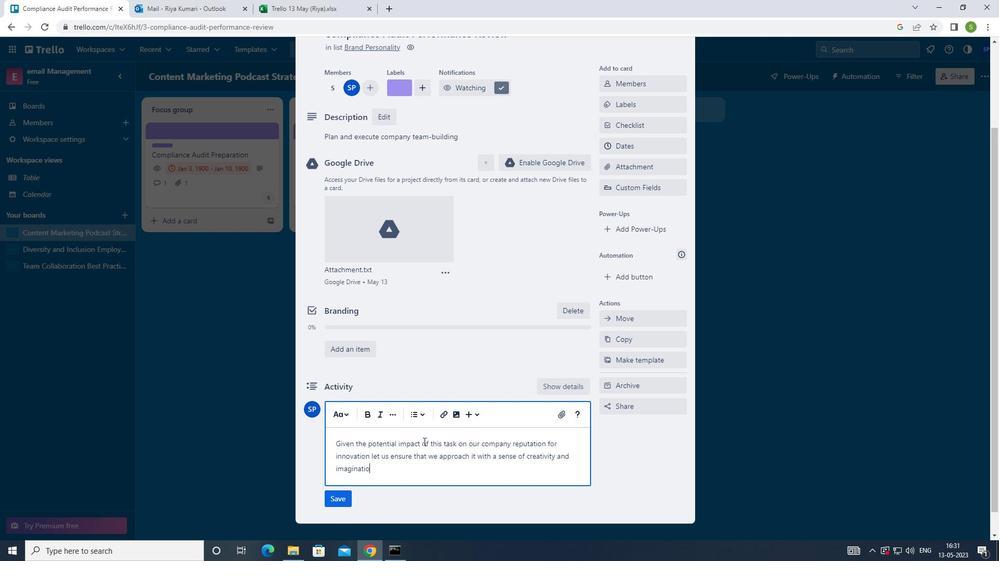 
Action: Mouse moved to (343, 501)
Screenshot: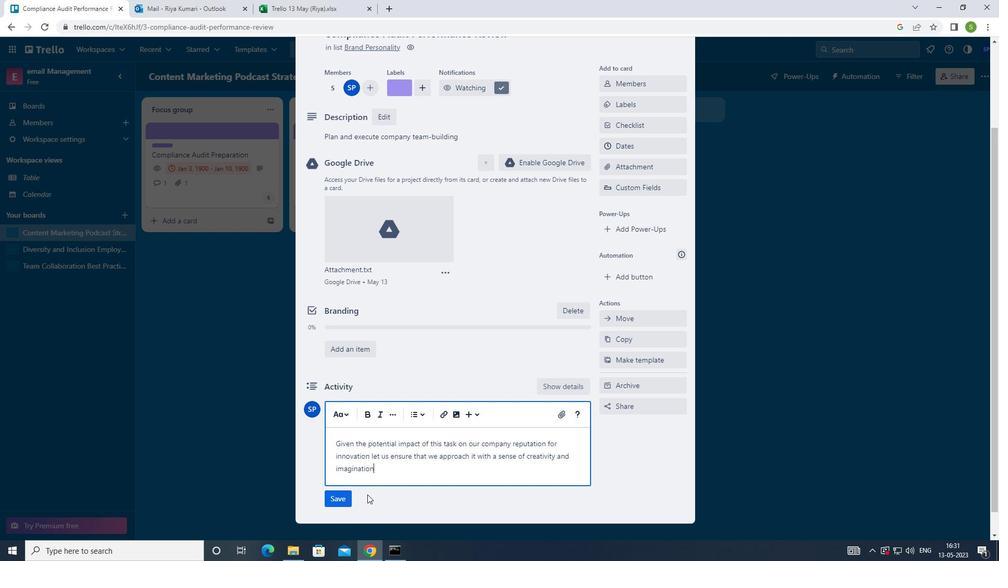 
Action: Mouse pressed left at (343, 501)
Screenshot: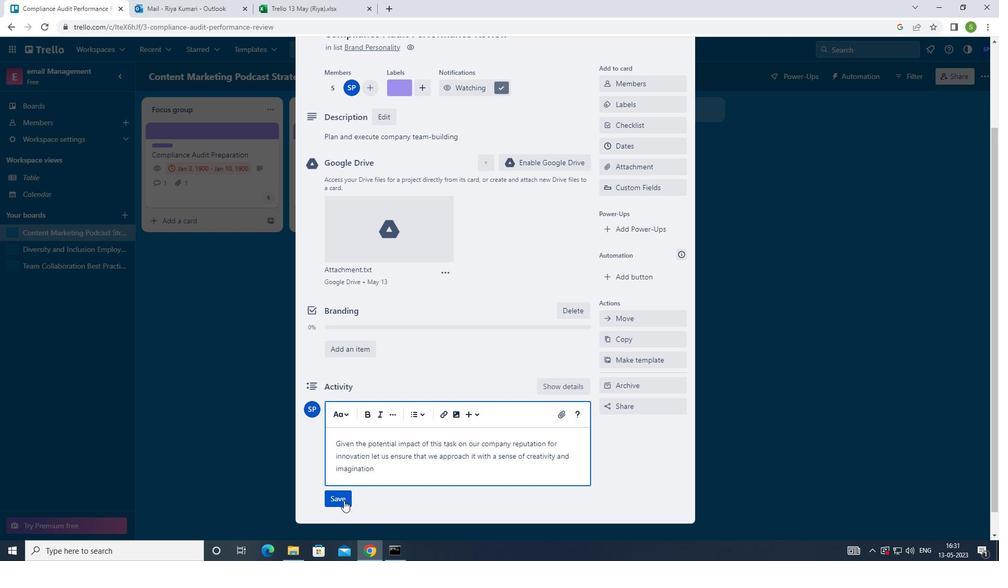 
Action: Mouse moved to (655, 151)
Screenshot: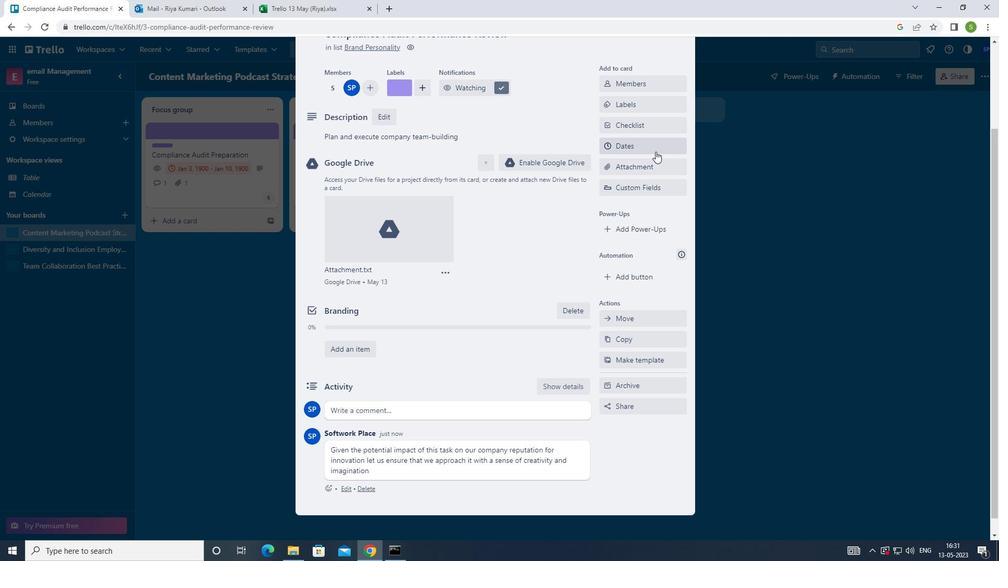 
Action: Mouse pressed left at (655, 151)
Screenshot: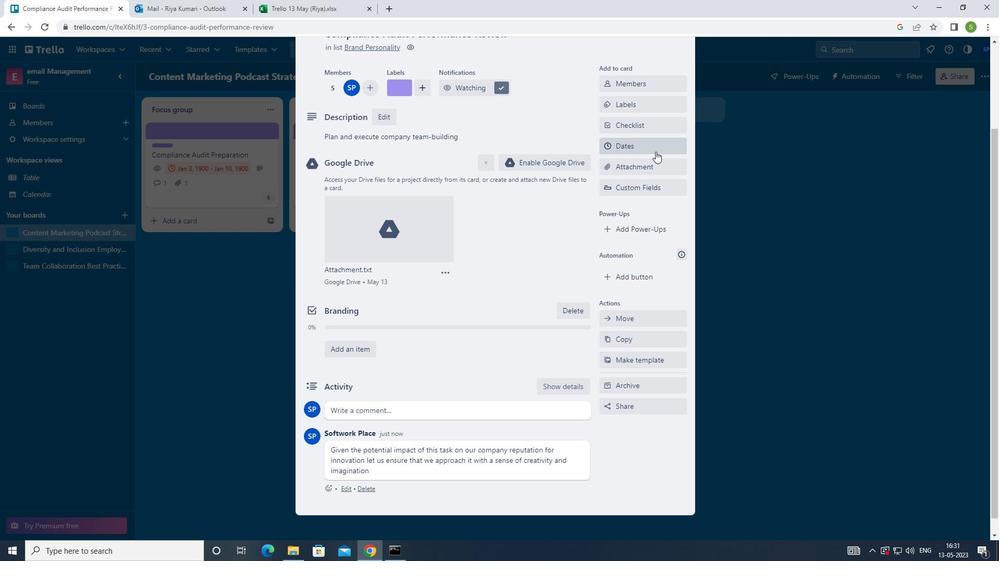 
Action: Mouse moved to (612, 364)
Screenshot: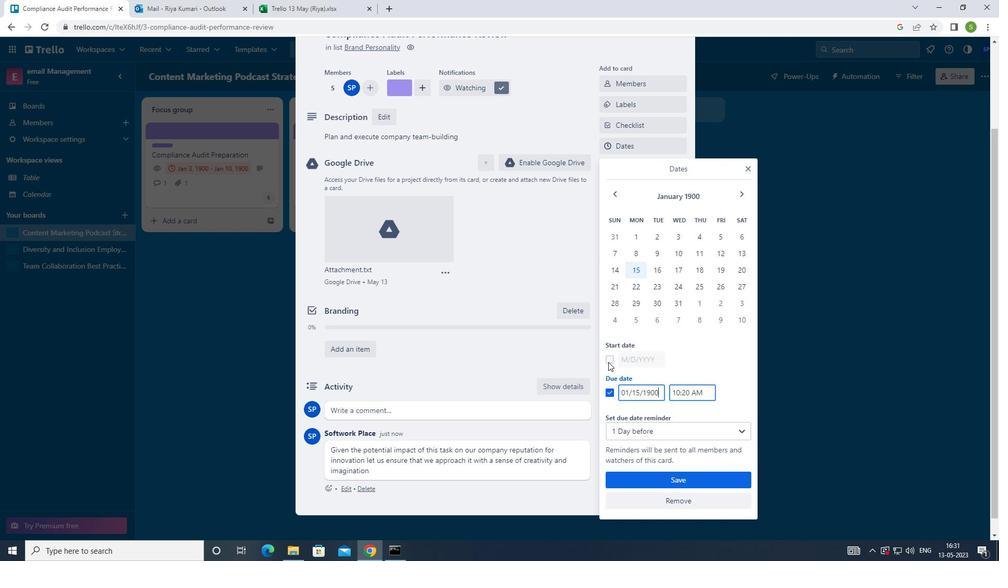 
Action: Mouse pressed left at (612, 364)
Screenshot: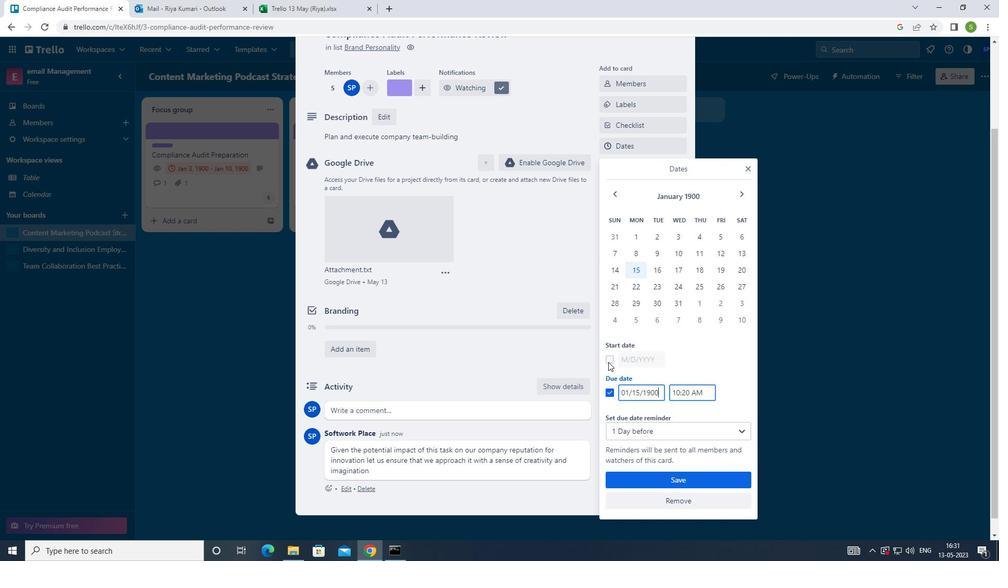 
Action: Mouse moved to (657, 250)
Screenshot: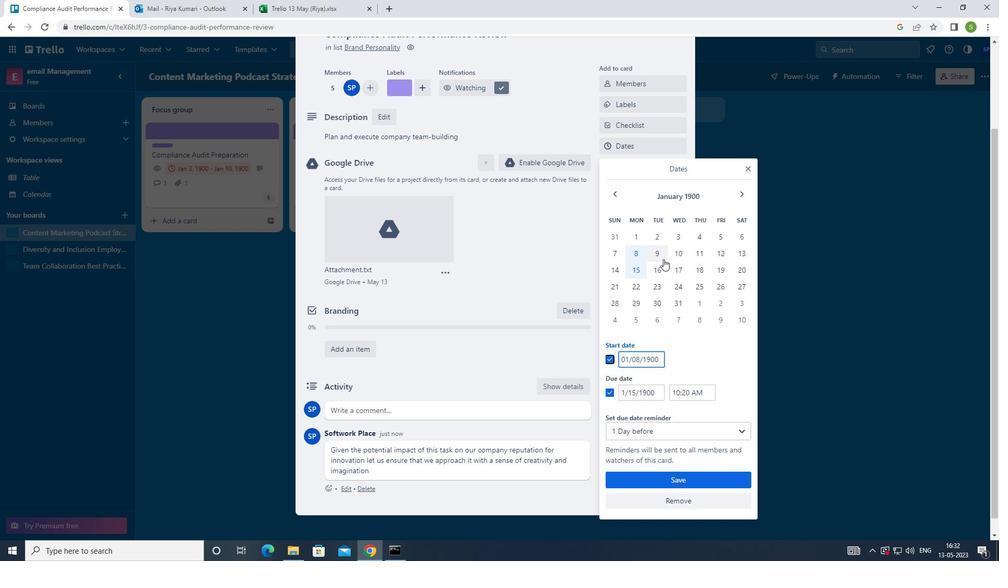 
Action: Mouse pressed left at (657, 250)
Screenshot: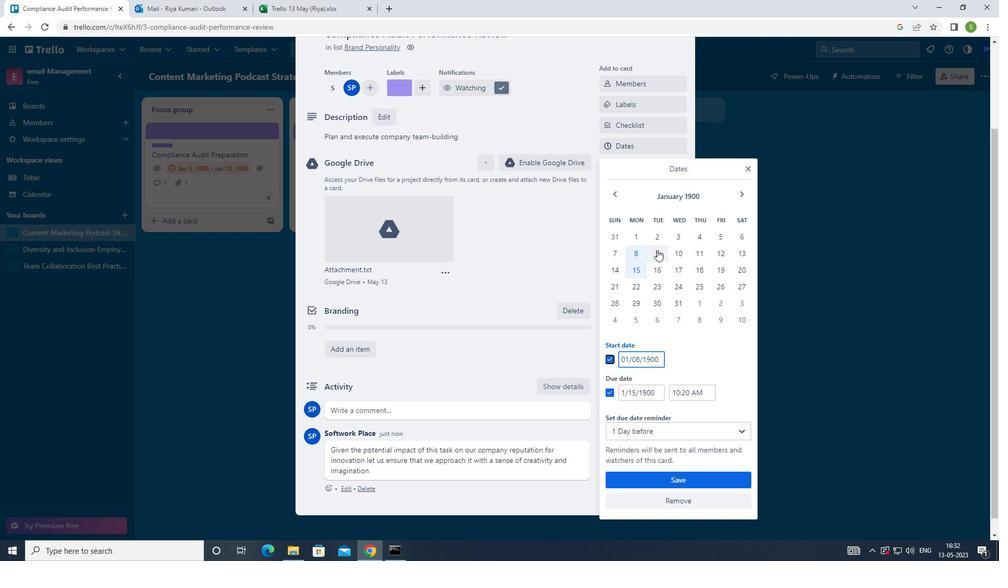 
Action: Mouse moved to (656, 267)
Screenshot: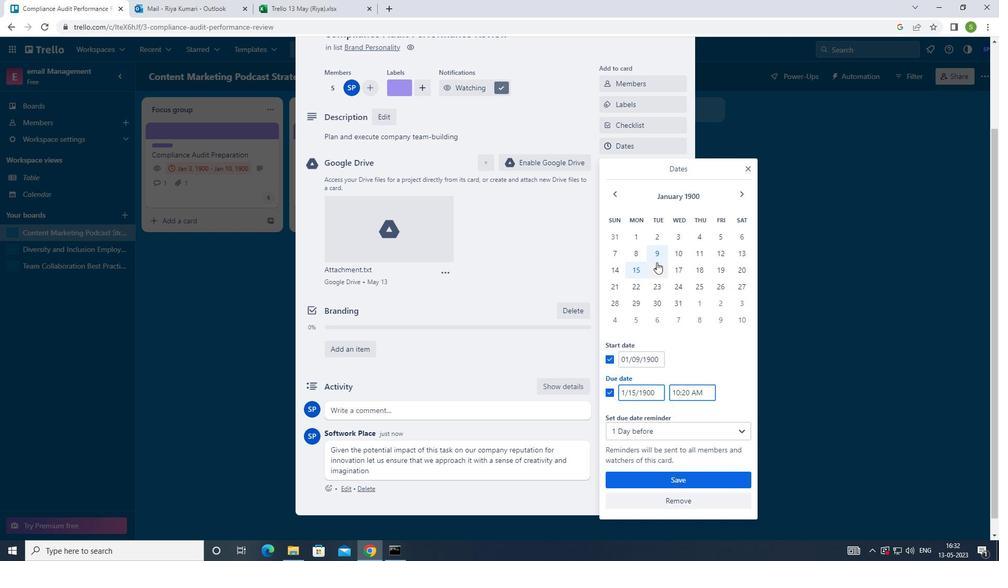 
Action: Mouse pressed left at (656, 267)
Screenshot: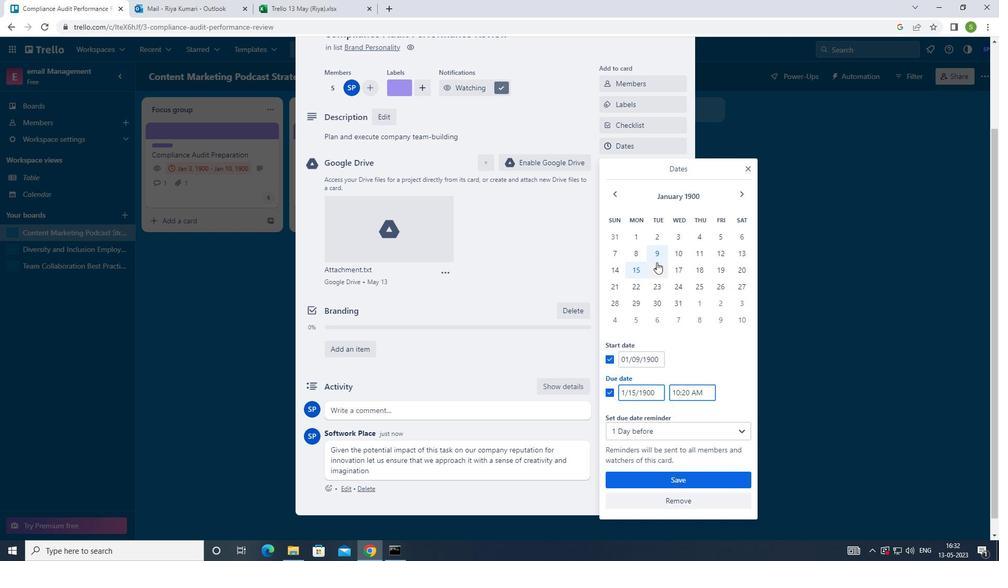 
Action: Mouse moved to (647, 479)
Screenshot: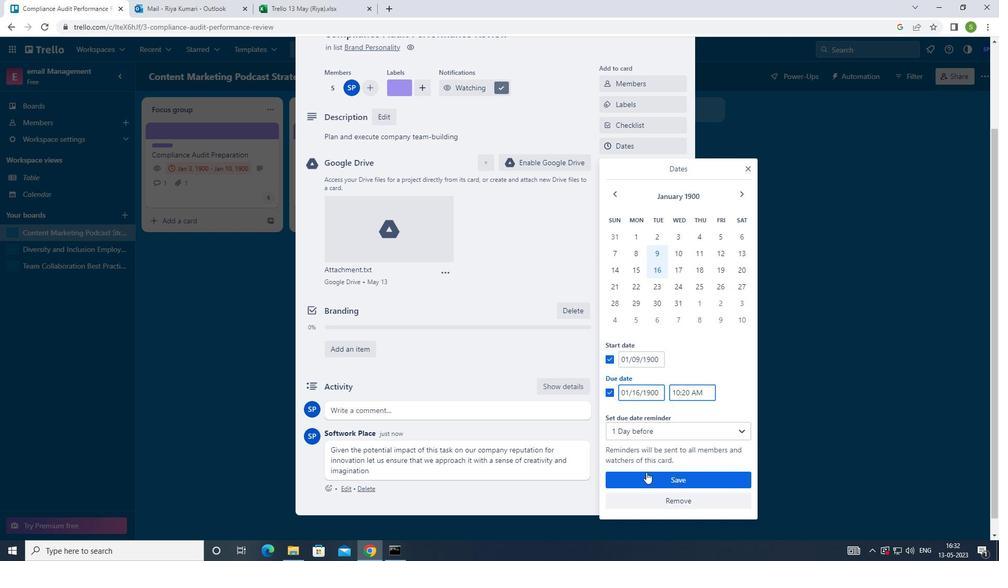 
Action: Mouse pressed left at (647, 479)
Screenshot: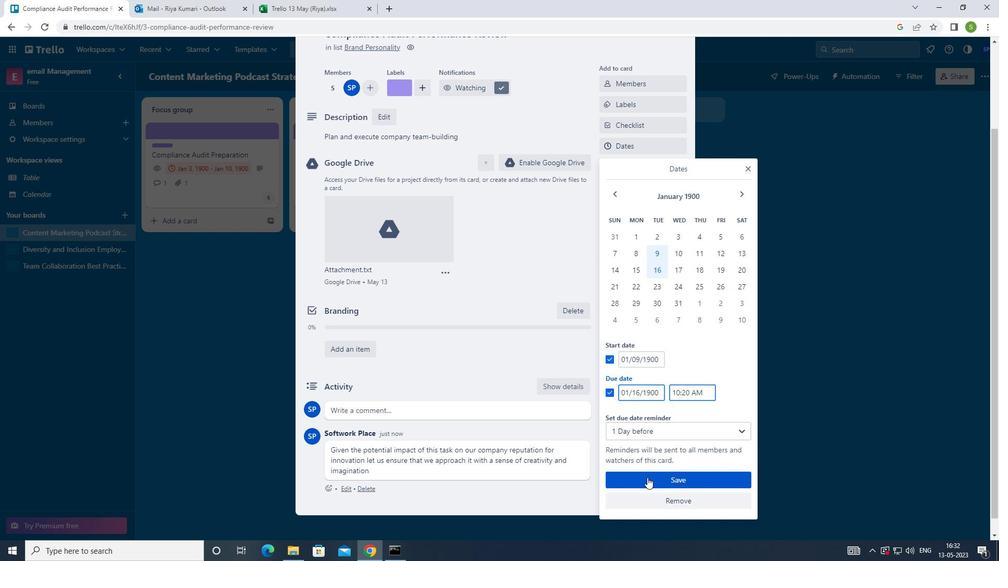
Action: Mouse moved to (647, 479)
Screenshot: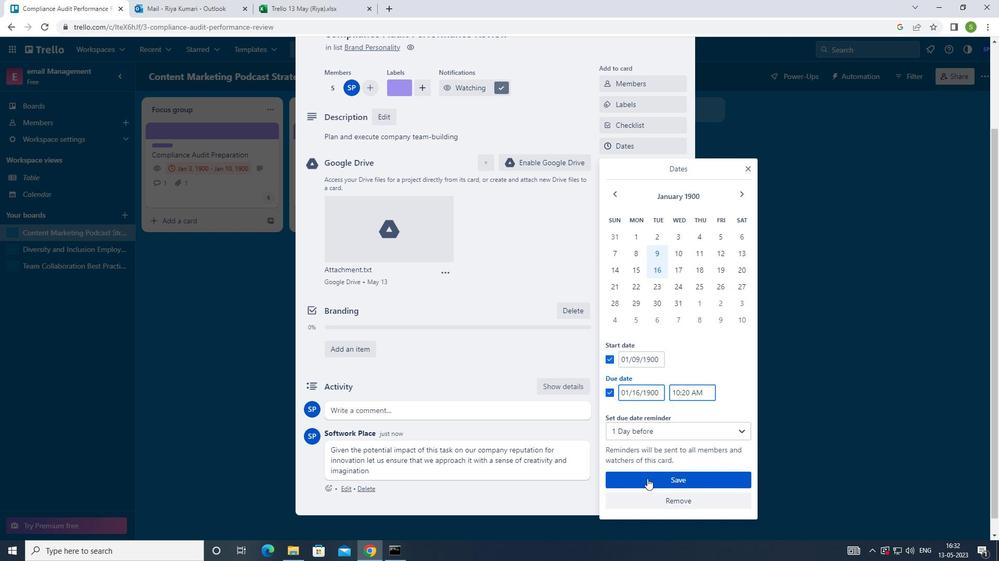 
Action: Key pressed <Key.f8>
Screenshot: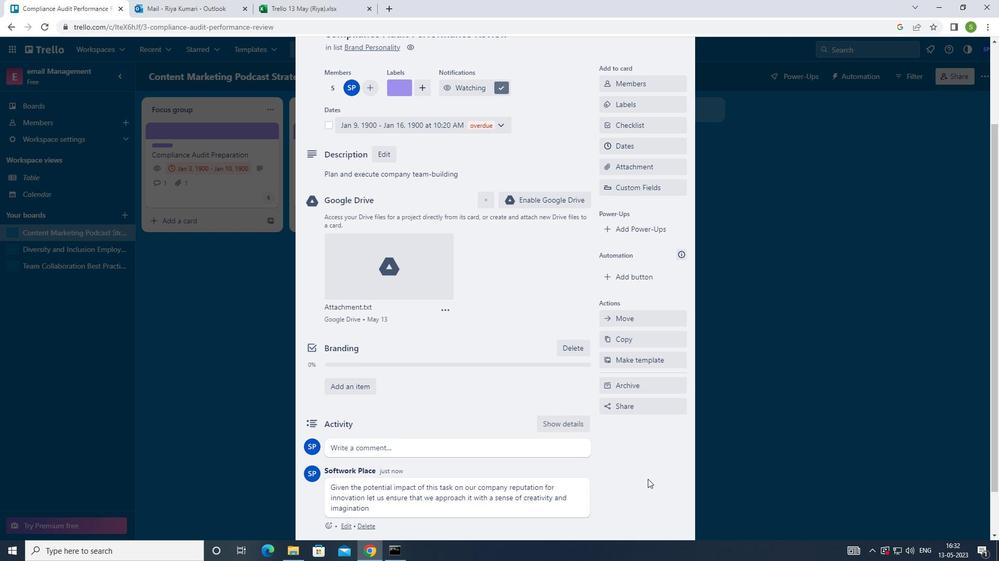 
